 Task: Find connections with filter location Stains with filter topic #Coachingwith filter profile language French with filter current company Habitat for Humanity International with filter school MIT Institute of Design with filter industry Oil, Gas, and Mining with filter service category HR Consulting with filter keywords title Service Dog Trainer
Action: Mouse moved to (240, 192)
Screenshot: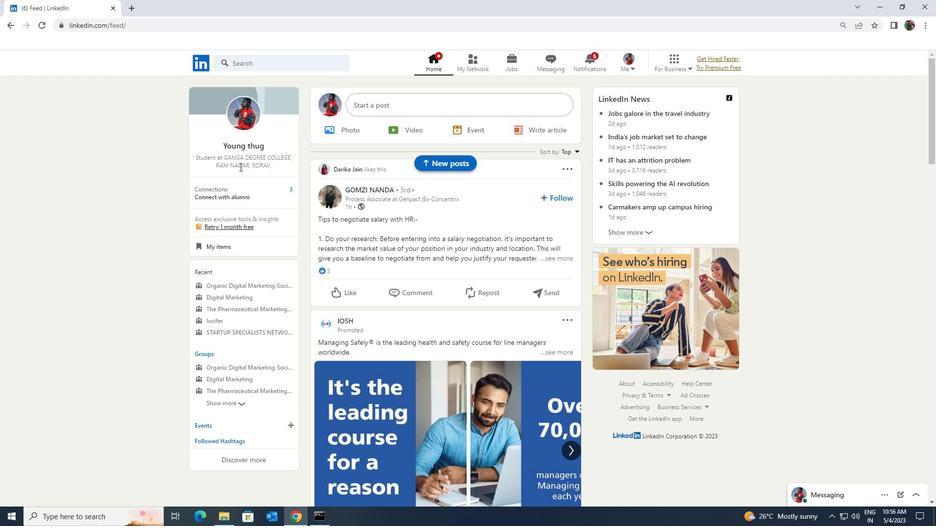
Action: Mouse pressed left at (240, 192)
Screenshot: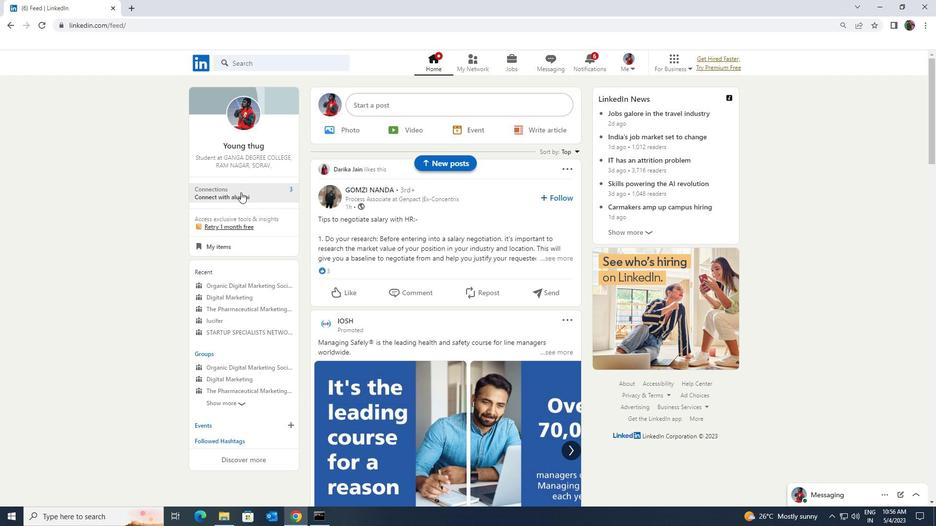 
Action: Mouse moved to (236, 120)
Screenshot: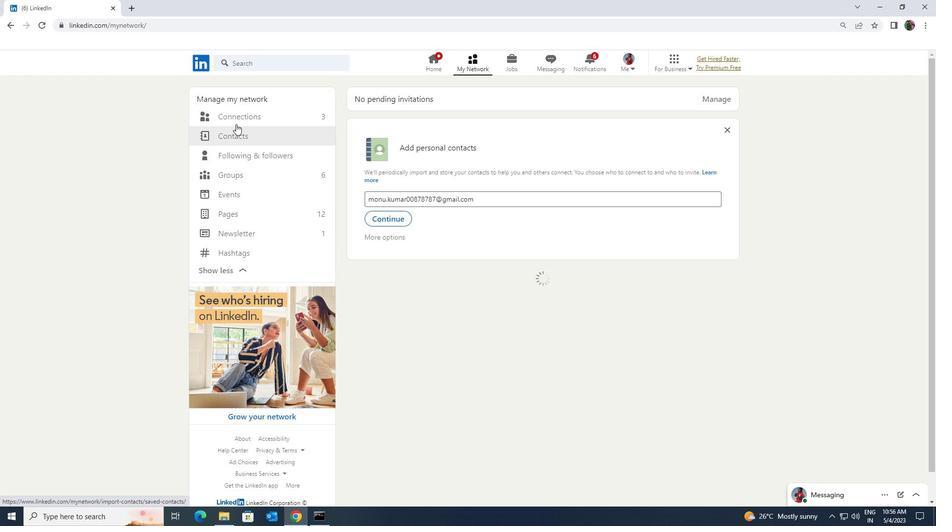 
Action: Mouse pressed left at (236, 120)
Screenshot: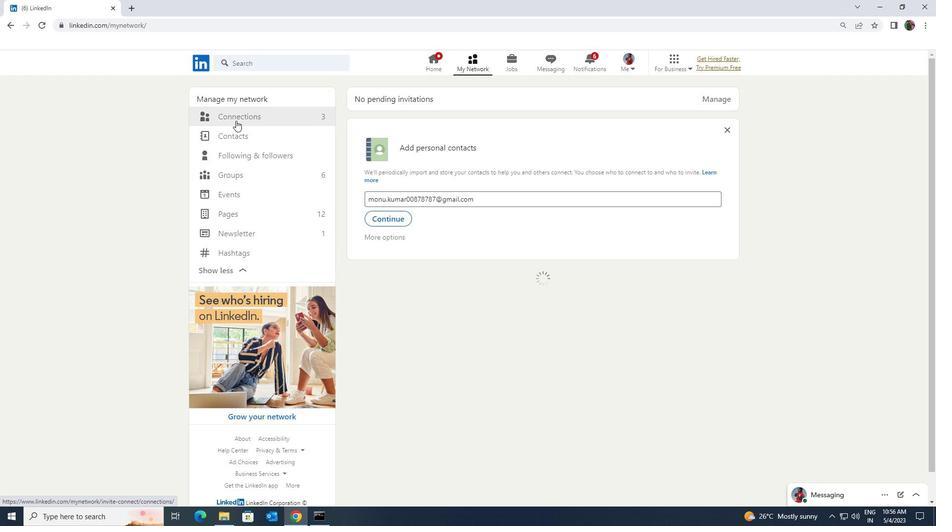 
Action: Mouse moved to (516, 120)
Screenshot: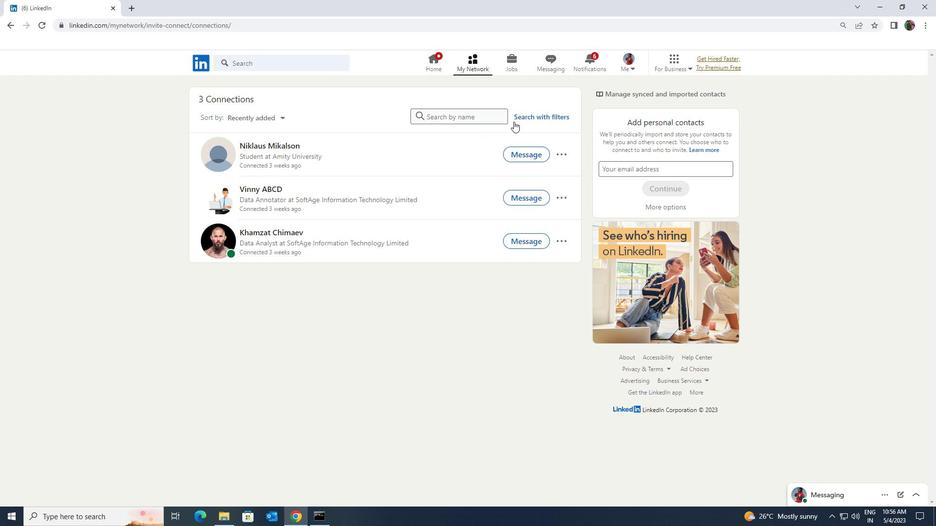 
Action: Mouse pressed left at (516, 120)
Screenshot: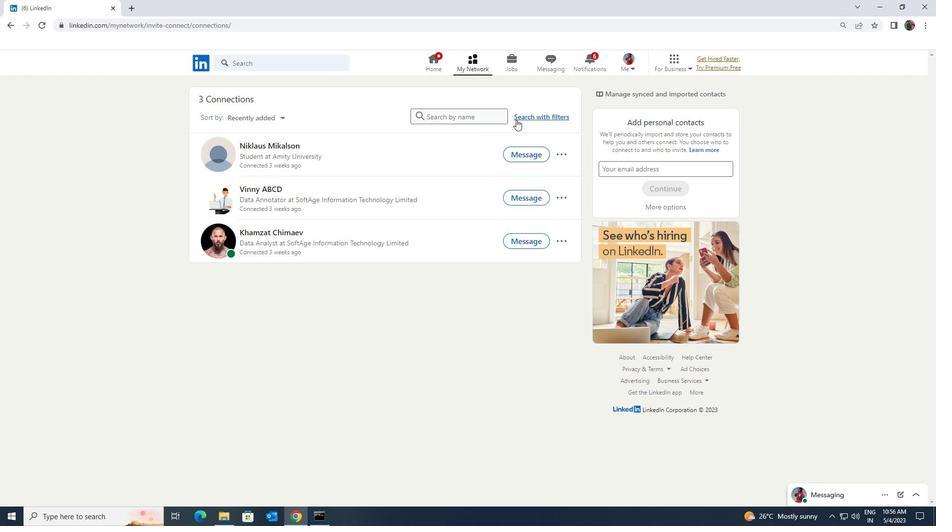 
Action: Mouse moved to (501, 89)
Screenshot: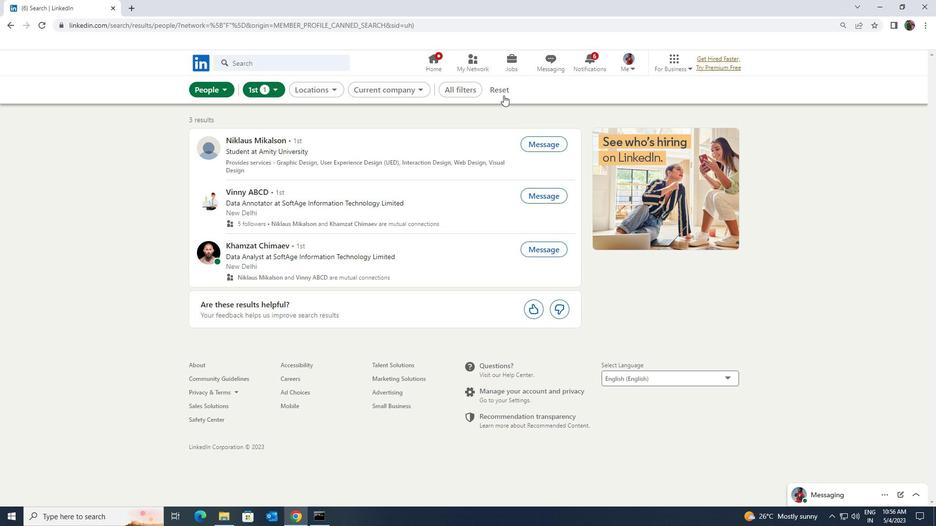 
Action: Mouse pressed left at (501, 89)
Screenshot: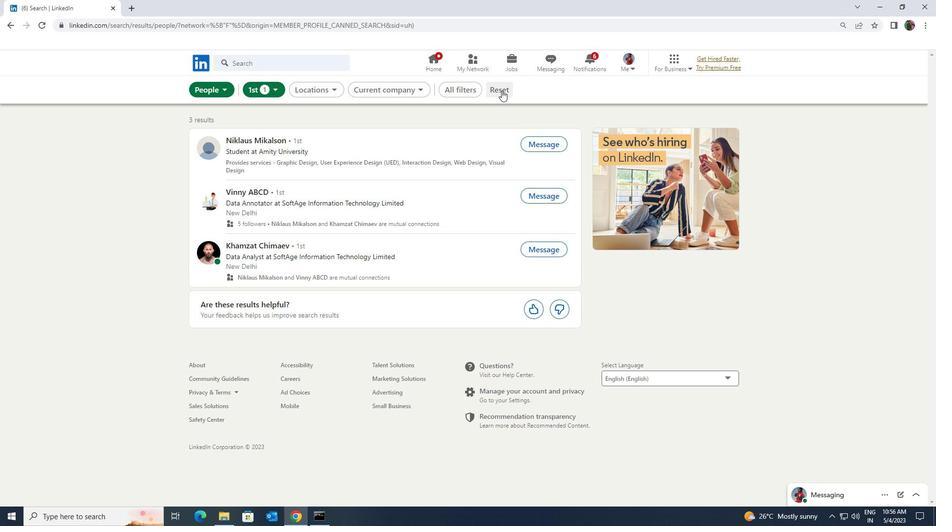 
Action: Mouse moved to (487, 87)
Screenshot: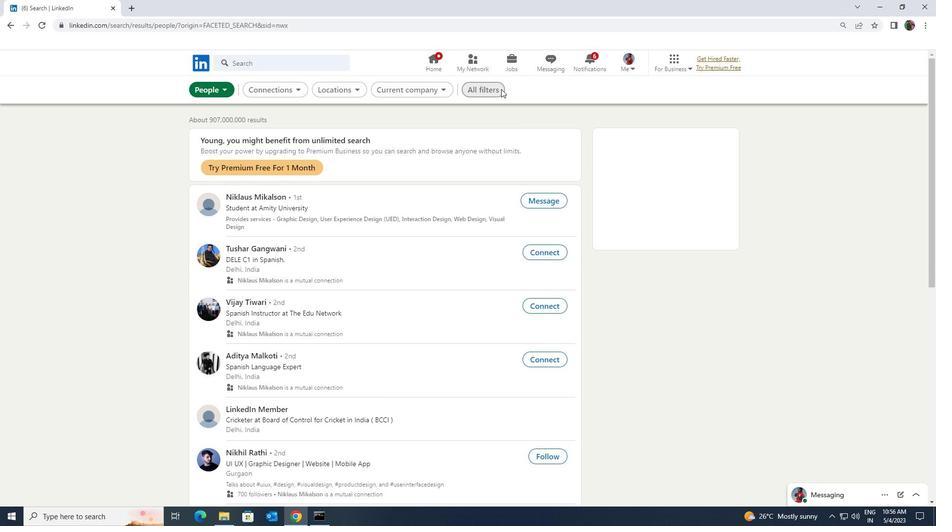 
Action: Mouse pressed left at (487, 87)
Screenshot: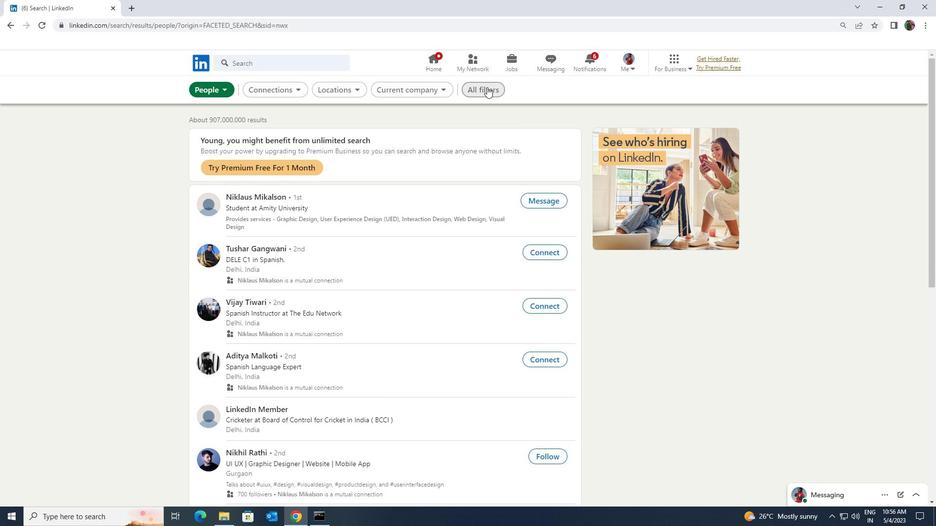 
Action: Mouse moved to (836, 379)
Screenshot: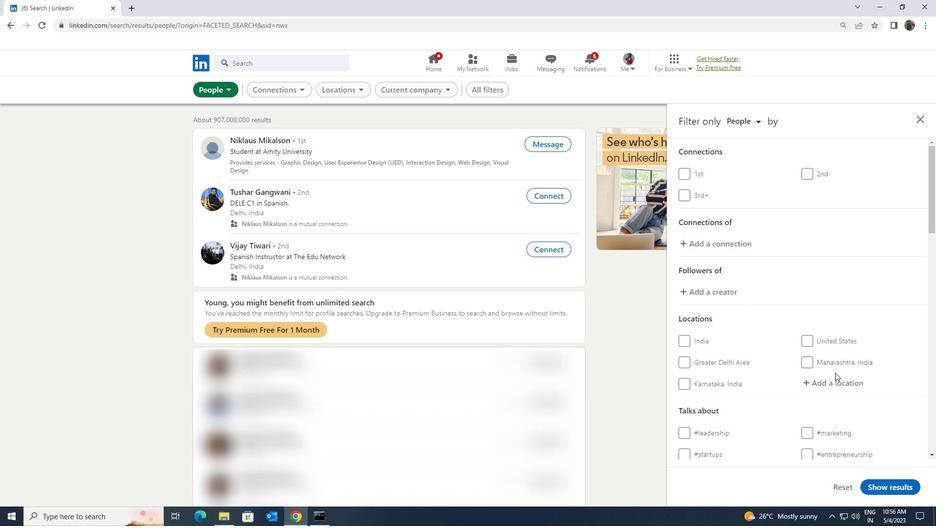 
Action: Mouse pressed left at (836, 379)
Screenshot: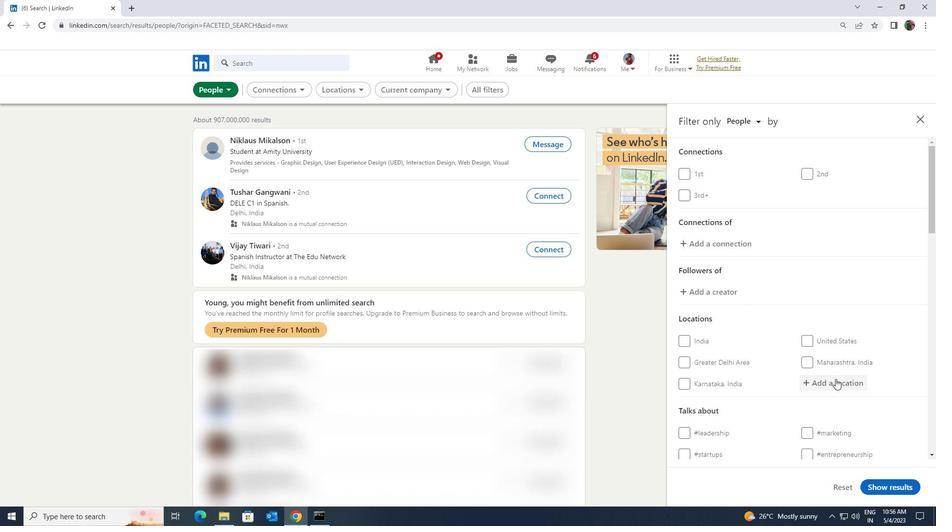 
Action: Key pressed <Key.shift>STAINS
Screenshot: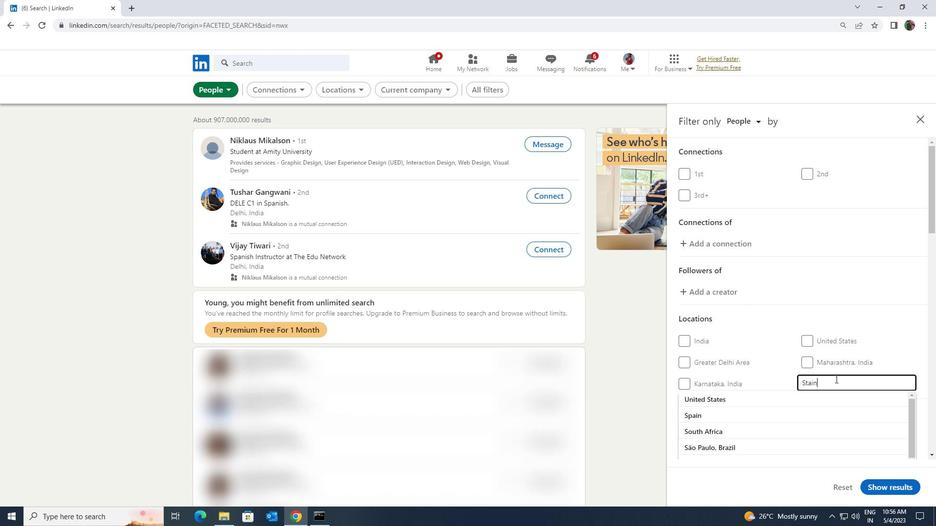 
Action: Mouse moved to (833, 394)
Screenshot: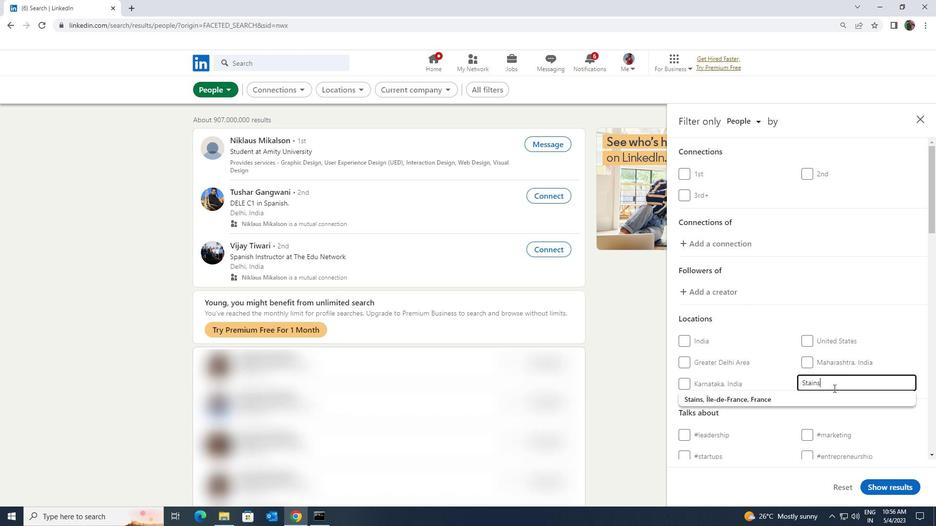 
Action: Mouse pressed left at (833, 394)
Screenshot: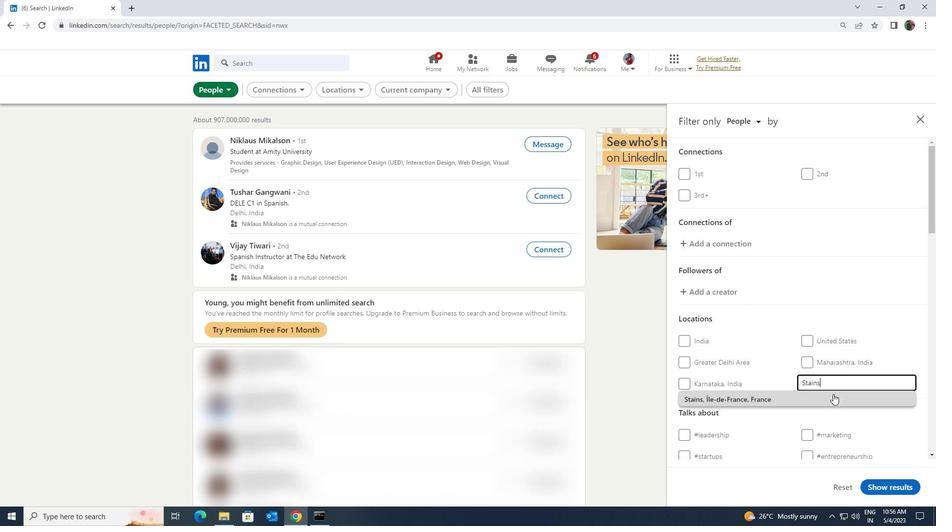 
Action: Mouse scrolled (833, 394) with delta (0, 0)
Screenshot: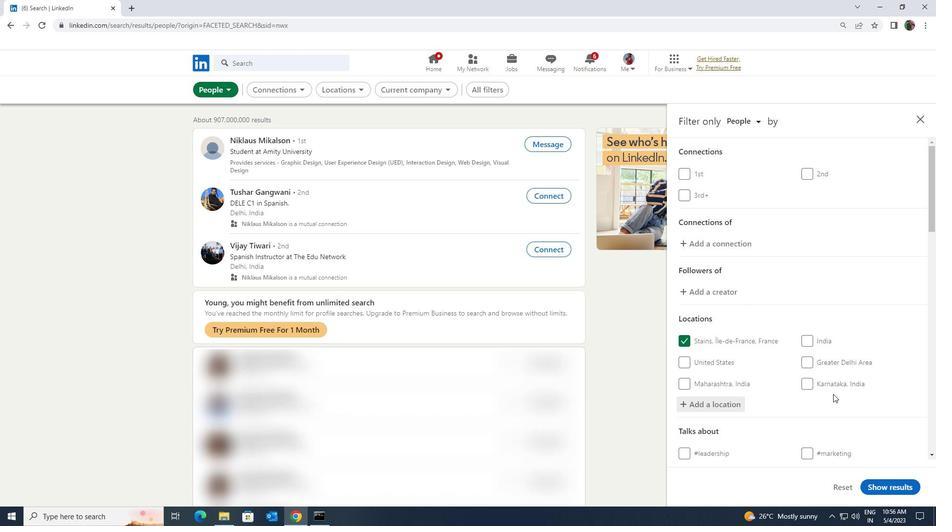 
Action: Mouse scrolled (833, 394) with delta (0, 0)
Screenshot: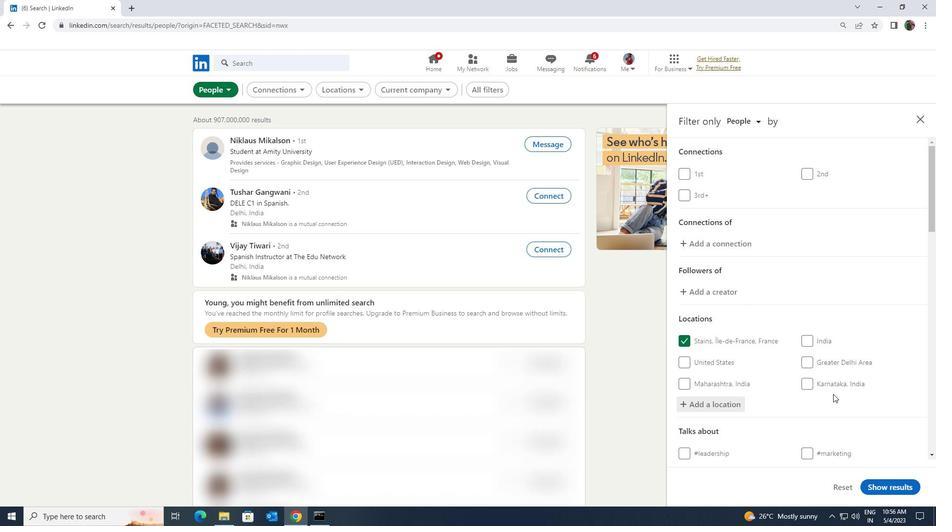 
Action: Mouse moved to (832, 396)
Screenshot: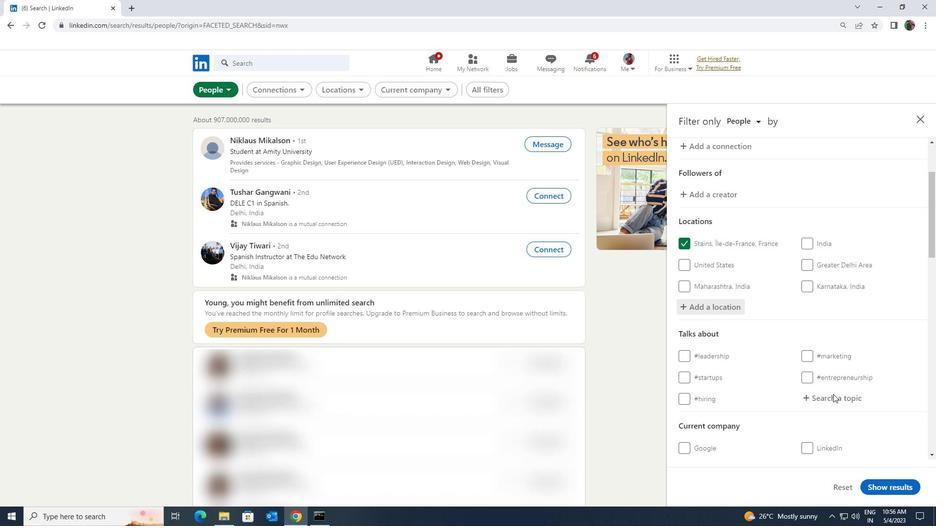 
Action: Mouse pressed left at (832, 396)
Screenshot: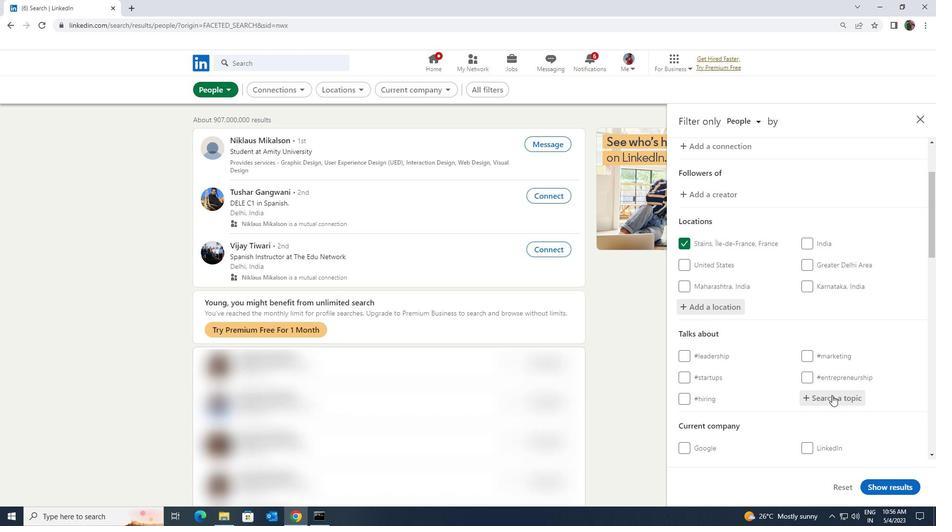 
Action: Key pressed <Key.shift>COACHINF<Key.backspace>G
Screenshot: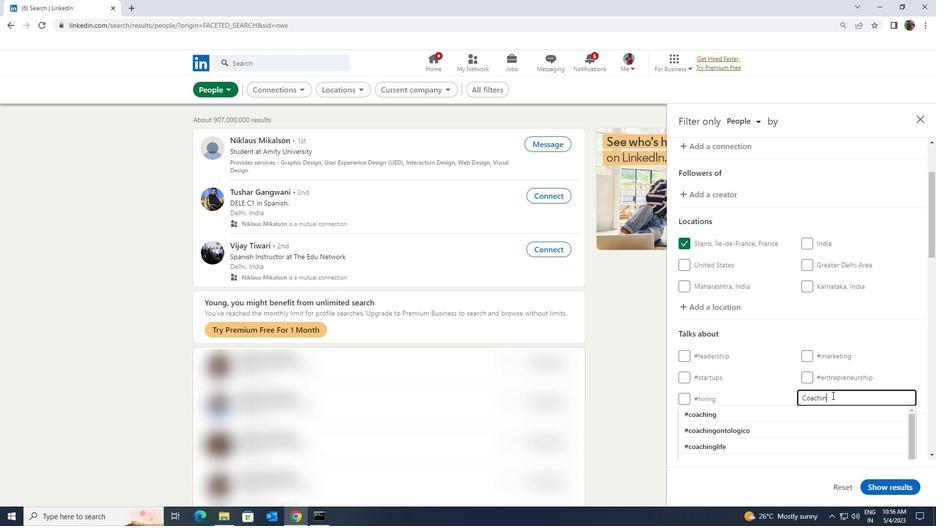 
Action: Mouse moved to (824, 411)
Screenshot: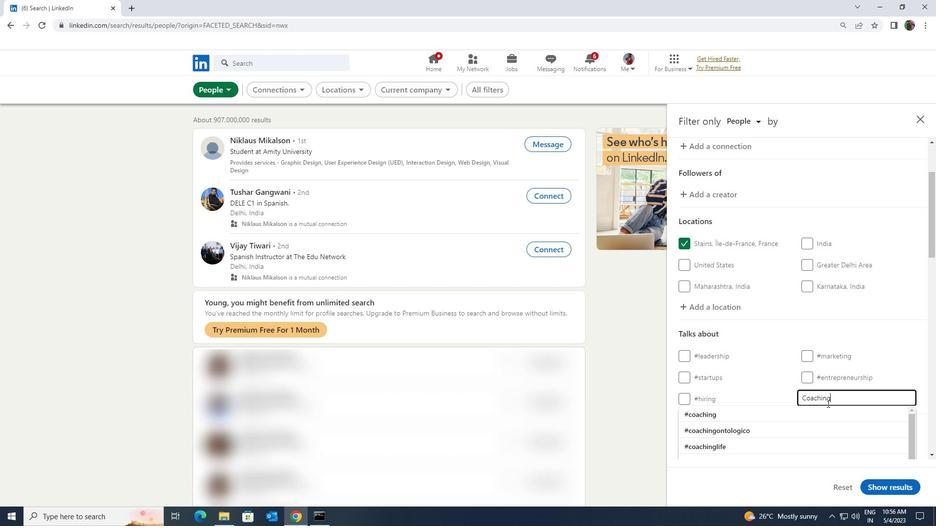 
Action: Mouse pressed left at (824, 411)
Screenshot: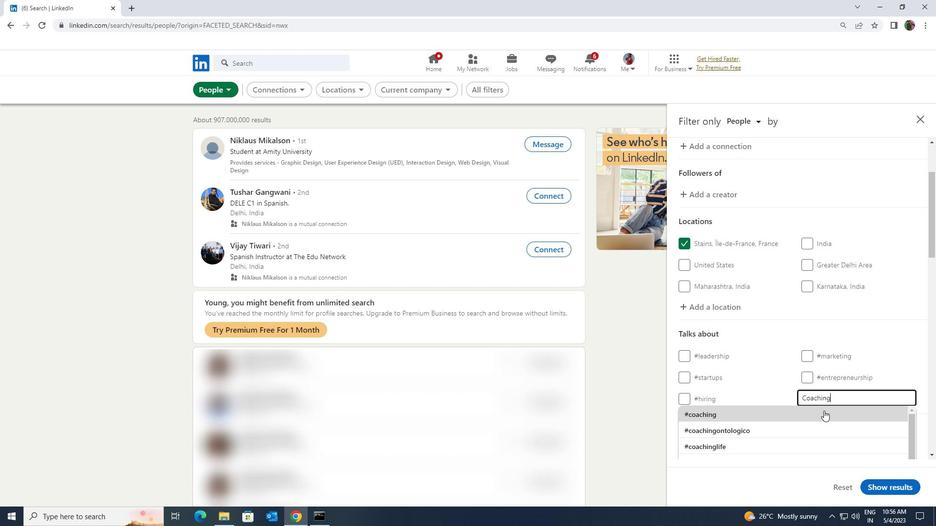 
Action: Mouse scrolled (824, 410) with delta (0, 0)
Screenshot: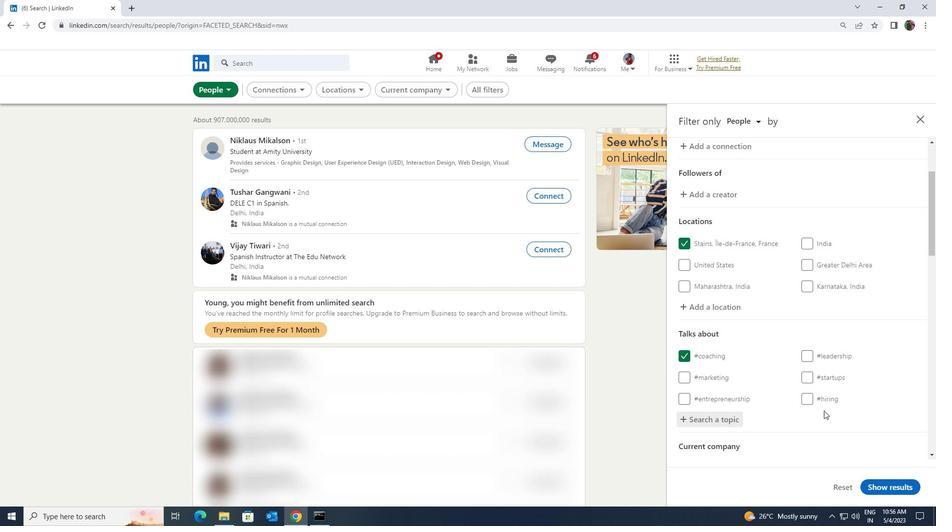 
Action: Mouse scrolled (824, 410) with delta (0, 0)
Screenshot: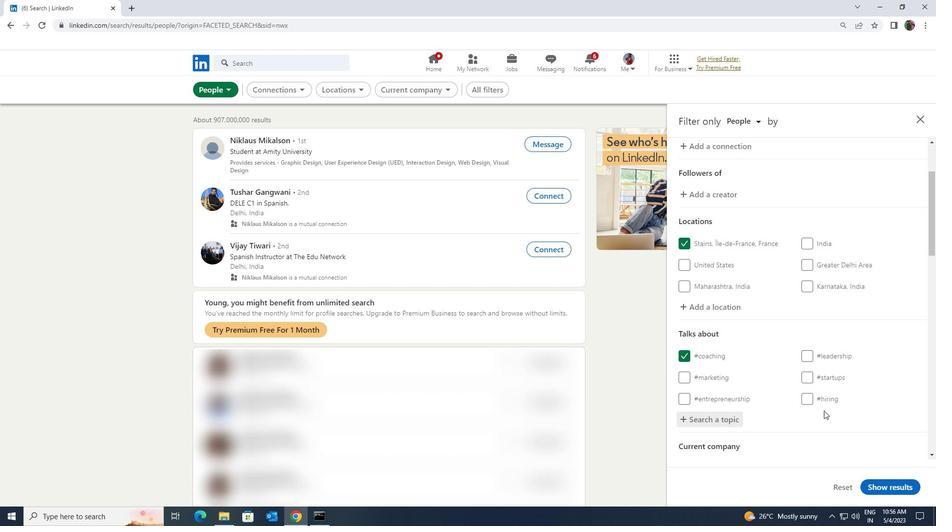 
Action: Mouse scrolled (824, 410) with delta (0, 0)
Screenshot: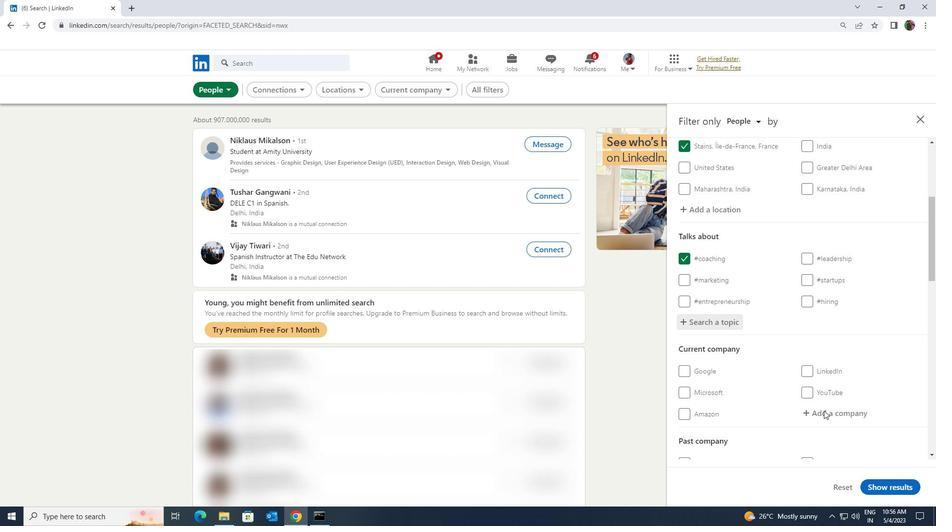 
Action: Mouse scrolled (824, 410) with delta (0, 0)
Screenshot: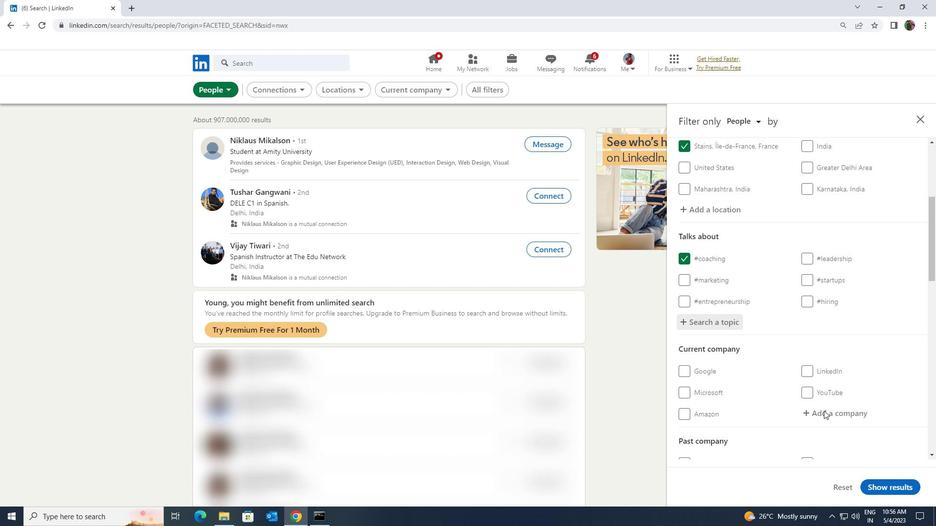 
Action: Mouse scrolled (824, 410) with delta (0, 0)
Screenshot: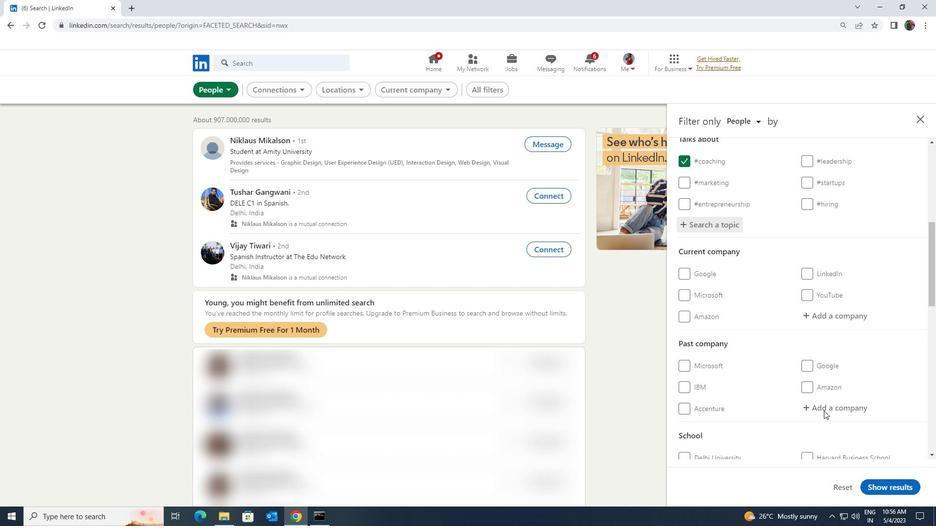 
Action: Mouse scrolled (824, 410) with delta (0, 0)
Screenshot: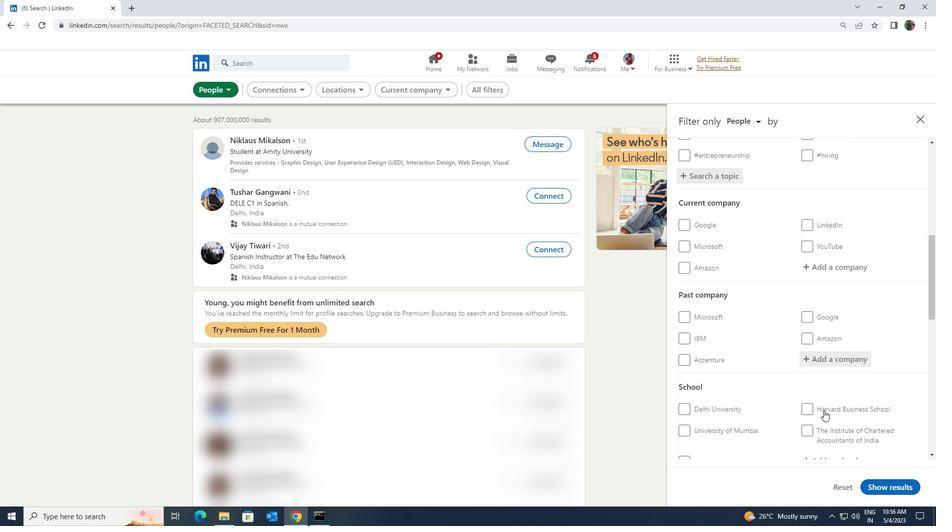 
Action: Mouse scrolled (824, 410) with delta (0, 0)
Screenshot: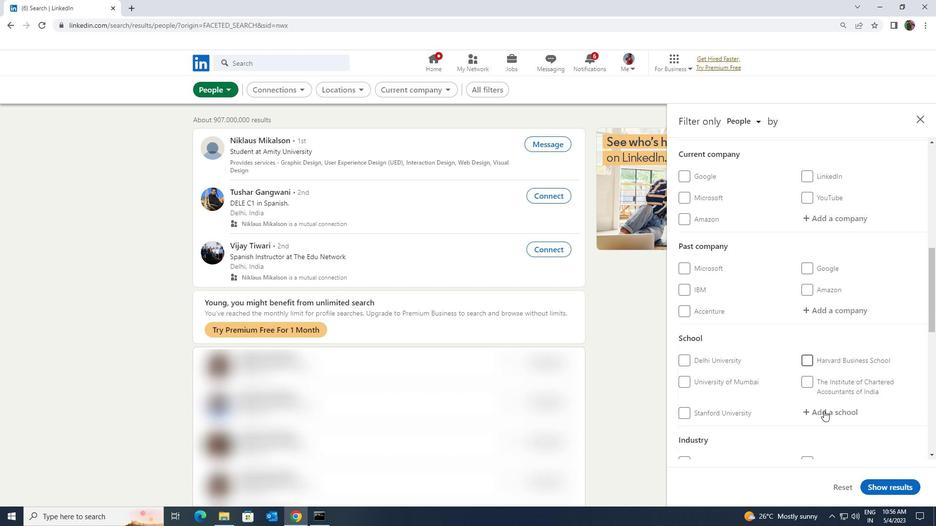 
Action: Mouse scrolled (824, 410) with delta (0, 0)
Screenshot: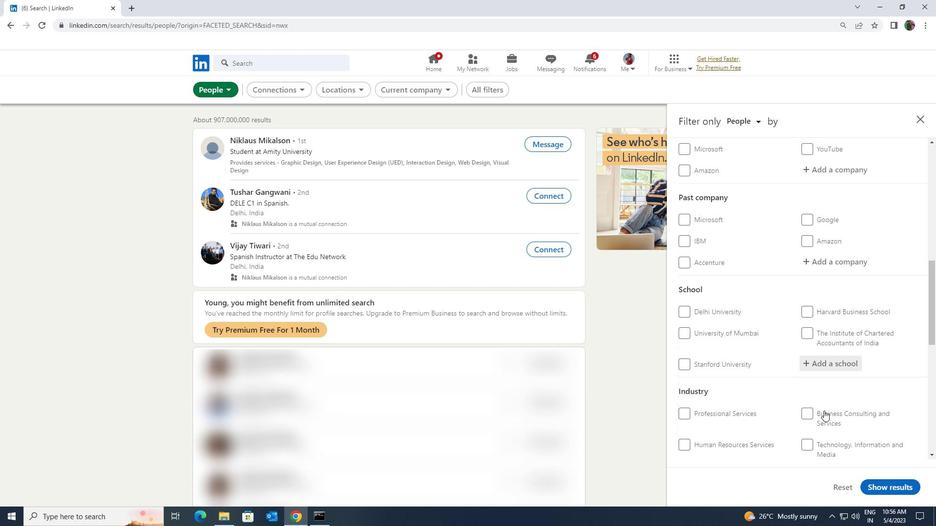 
Action: Mouse scrolled (824, 410) with delta (0, 0)
Screenshot: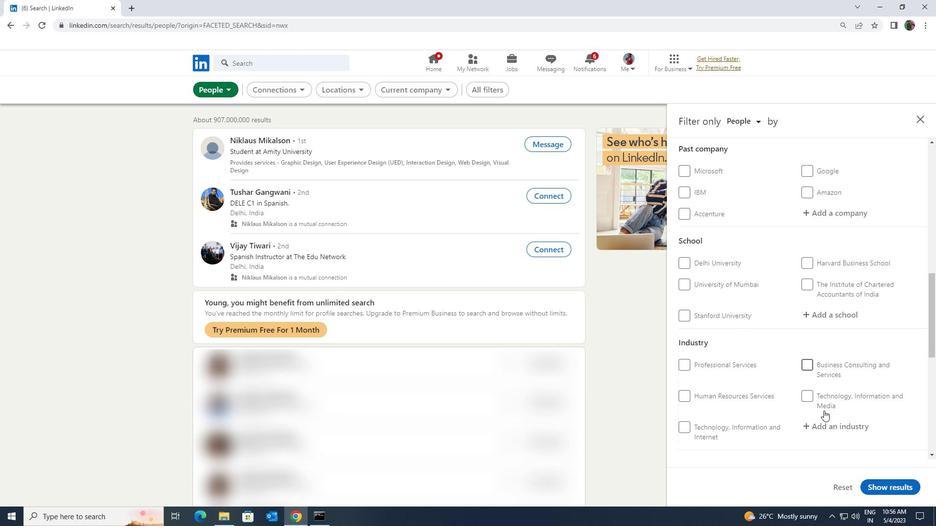
Action: Mouse moved to (810, 436)
Screenshot: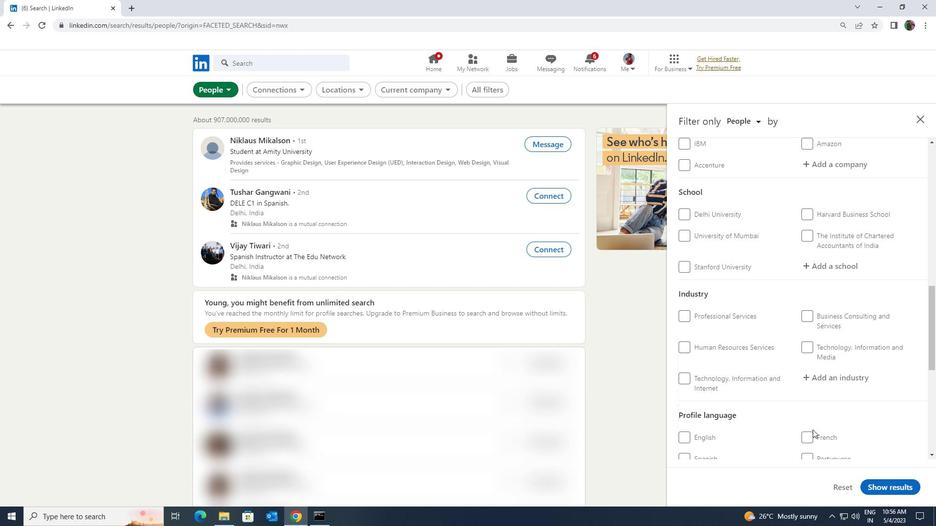 
Action: Mouse pressed left at (810, 436)
Screenshot: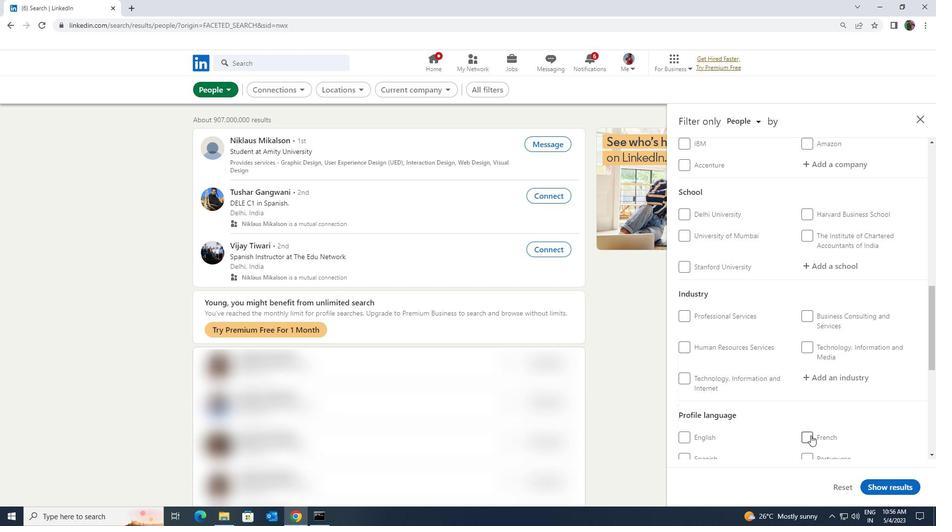 
Action: Mouse scrolled (810, 436) with delta (0, 0)
Screenshot: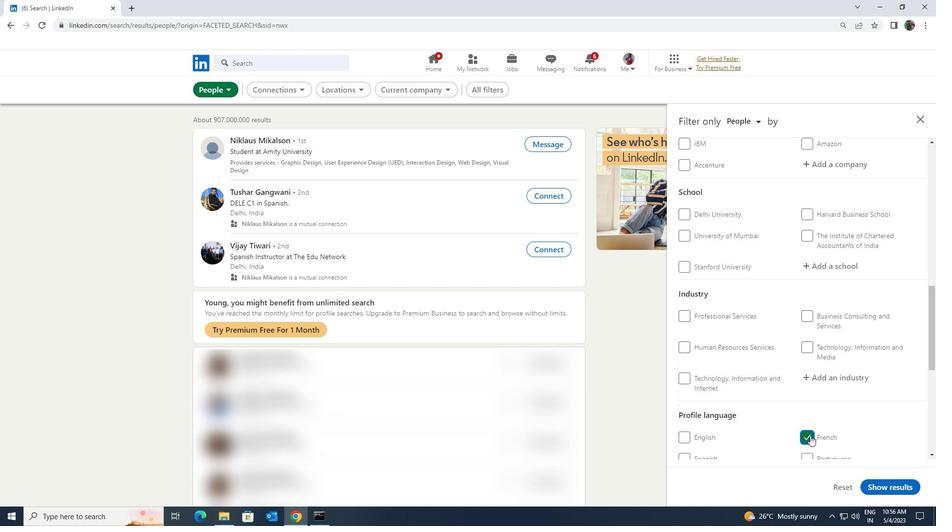 
Action: Mouse scrolled (810, 436) with delta (0, 0)
Screenshot: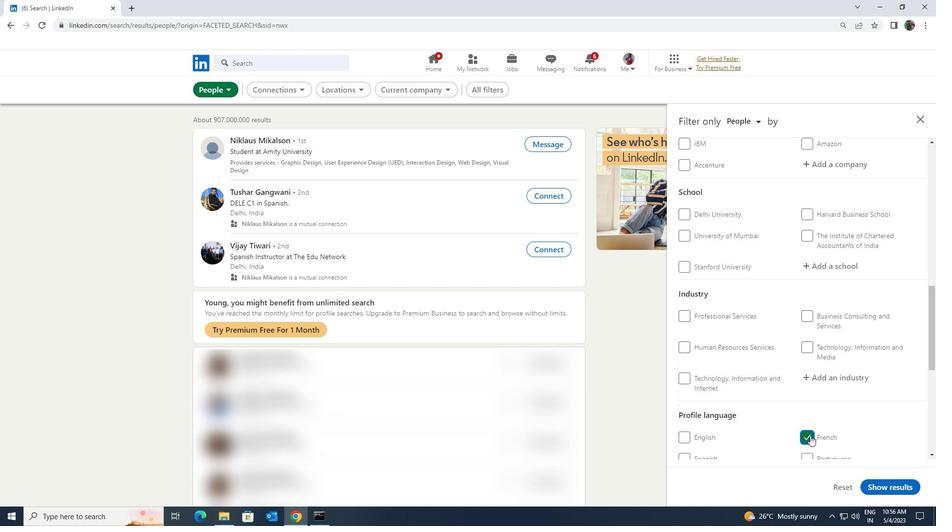 
Action: Mouse moved to (810, 436)
Screenshot: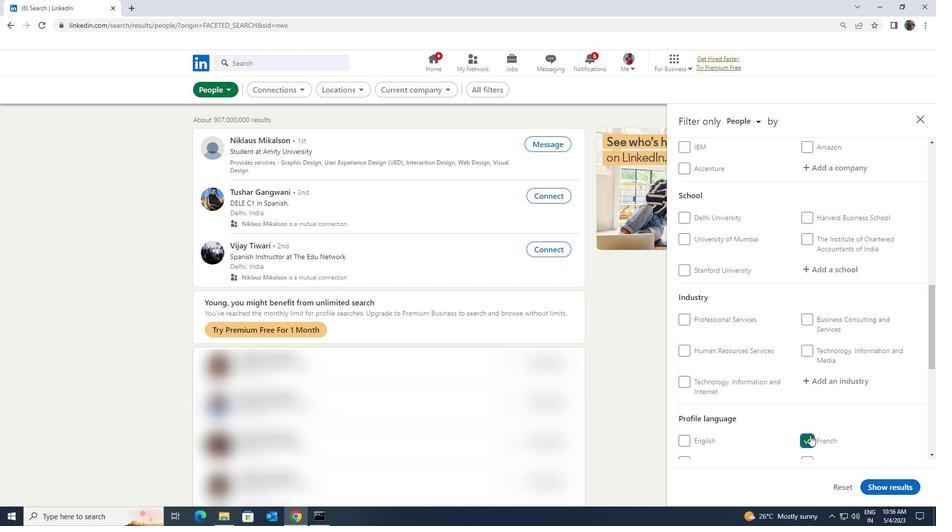 
Action: Mouse scrolled (810, 436) with delta (0, 0)
Screenshot: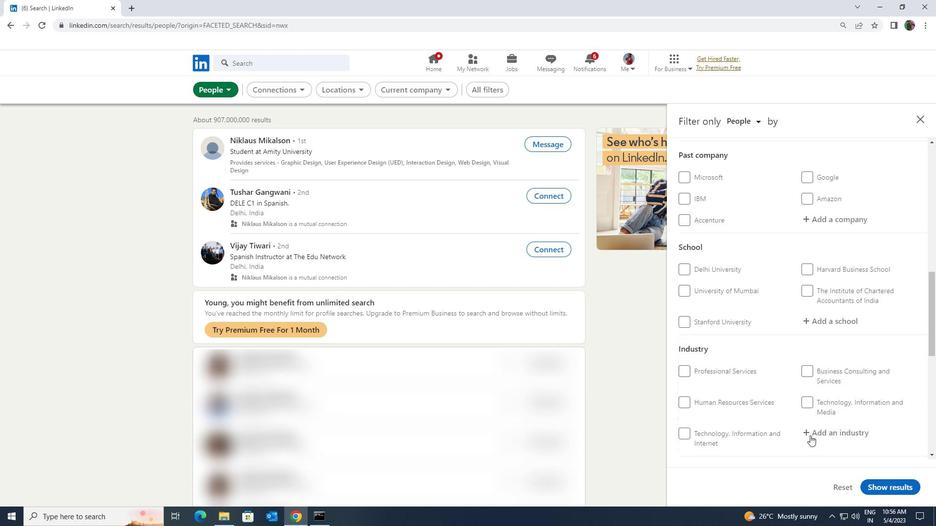 
Action: Mouse scrolled (810, 436) with delta (0, 0)
Screenshot: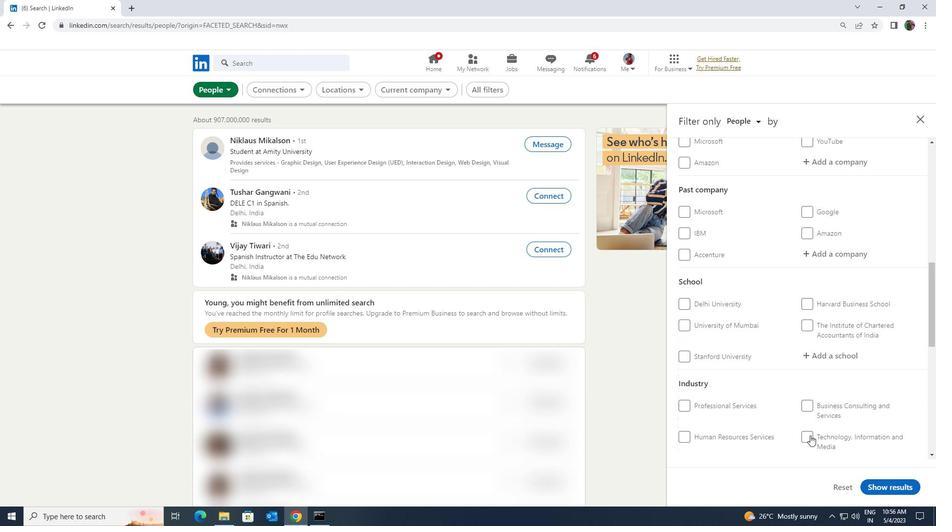 
Action: Mouse moved to (810, 435)
Screenshot: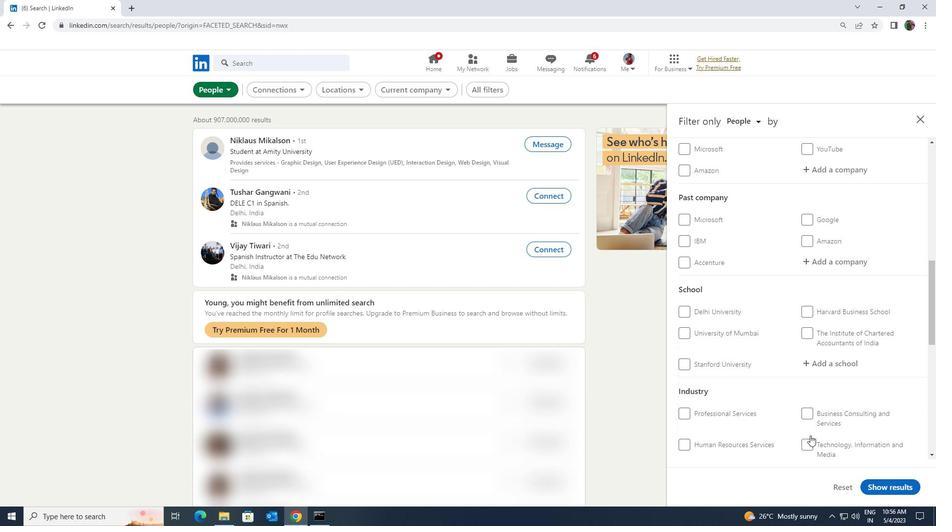 
Action: Mouse scrolled (810, 436) with delta (0, 0)
Screenshot: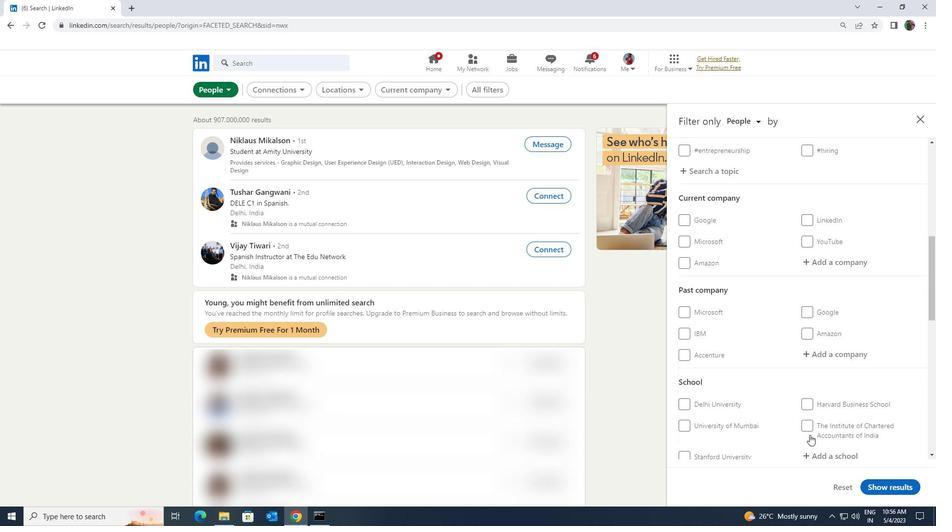 
Action: Mouse scrolled (810, 436) with delta (0, 0)
Screenshot: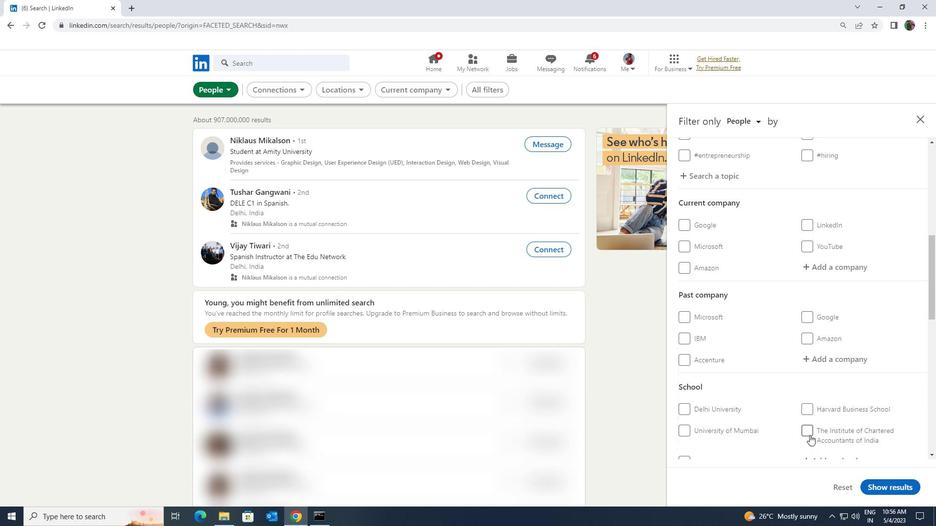 
Action: Mouse scrolled (810, 436) with delta (0, 0)
Screenshot: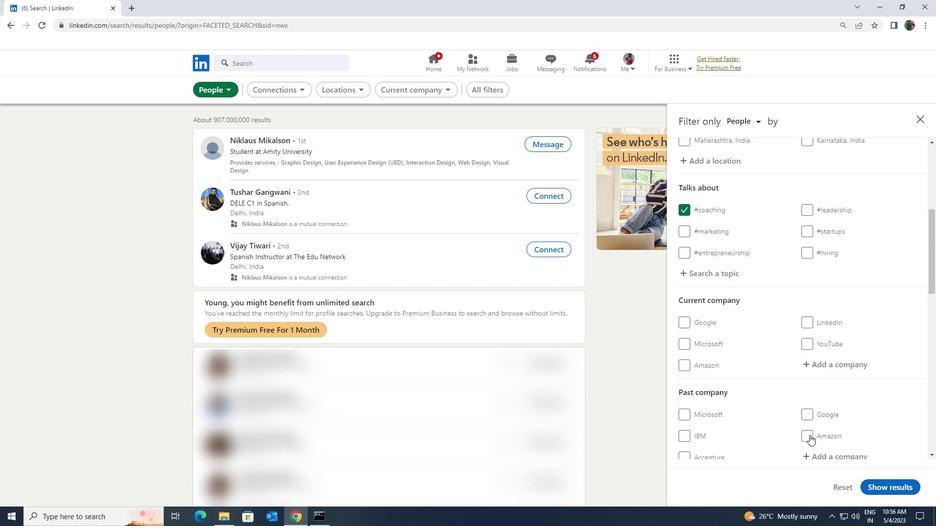 
Action: Mouse moved to (812, 418)
Screenshot: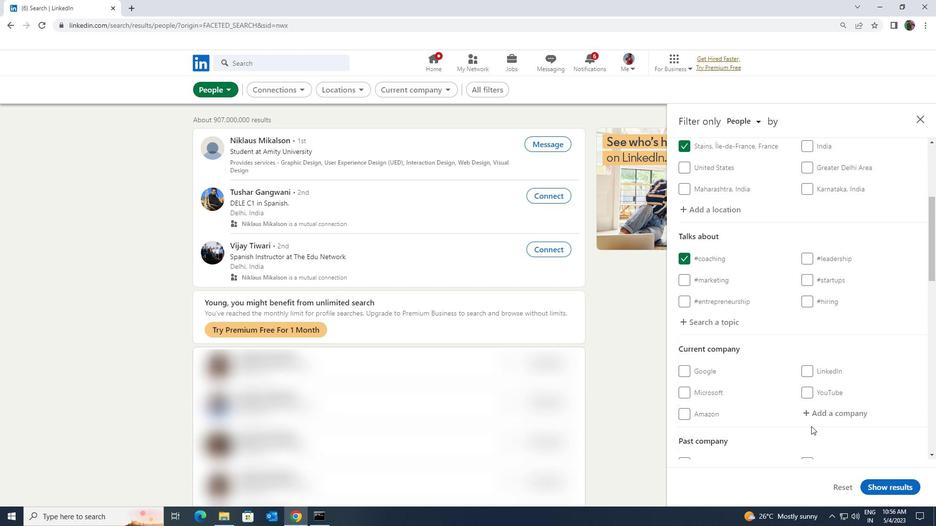 
Action: Mouse pressed left at (812, 418)
Screenshot: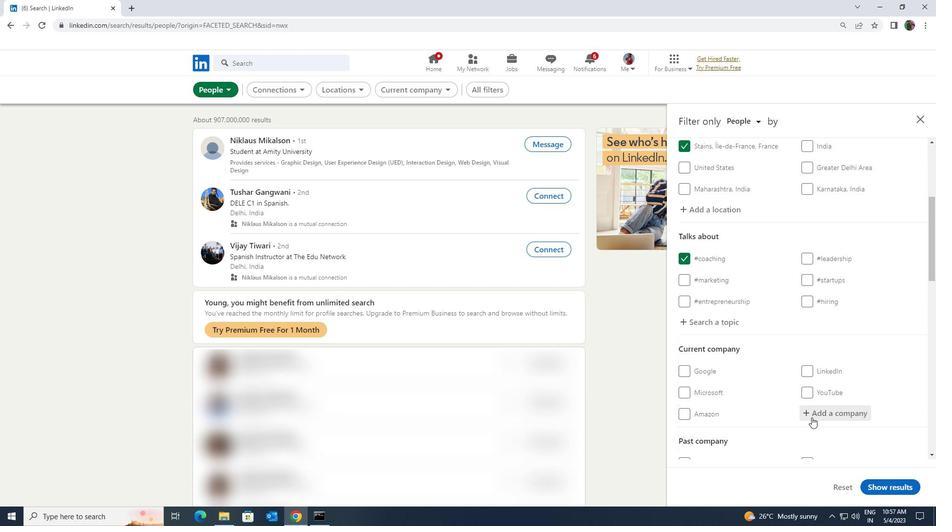 
Action: Key pressed <Key.shift>HABITAT
Screenshot: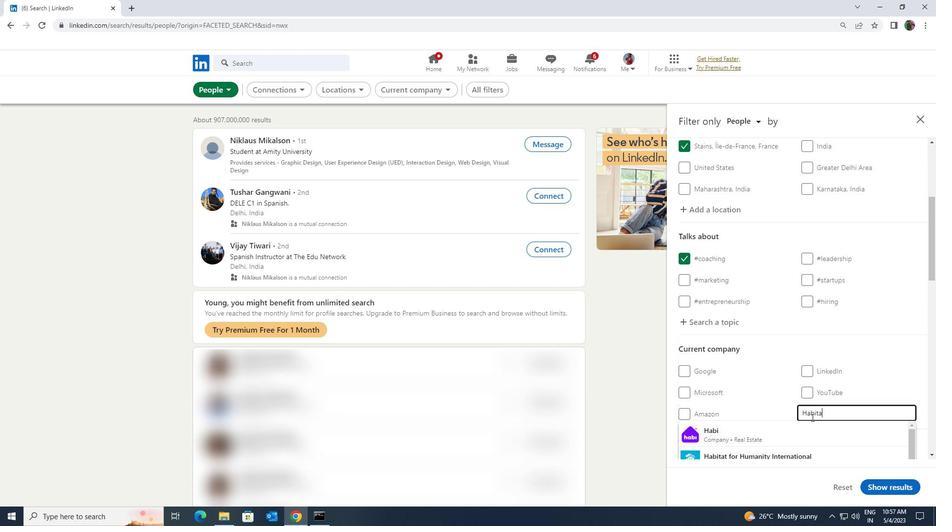 
Action: Mouse moved to (817, 431)
Screenshot: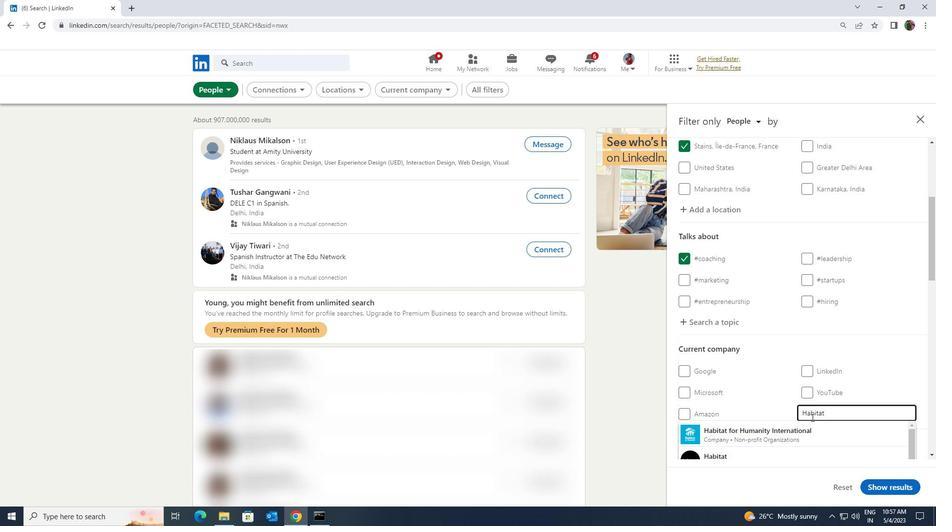 
Action: Mouse pressed left at (817, 431)
Screenshot: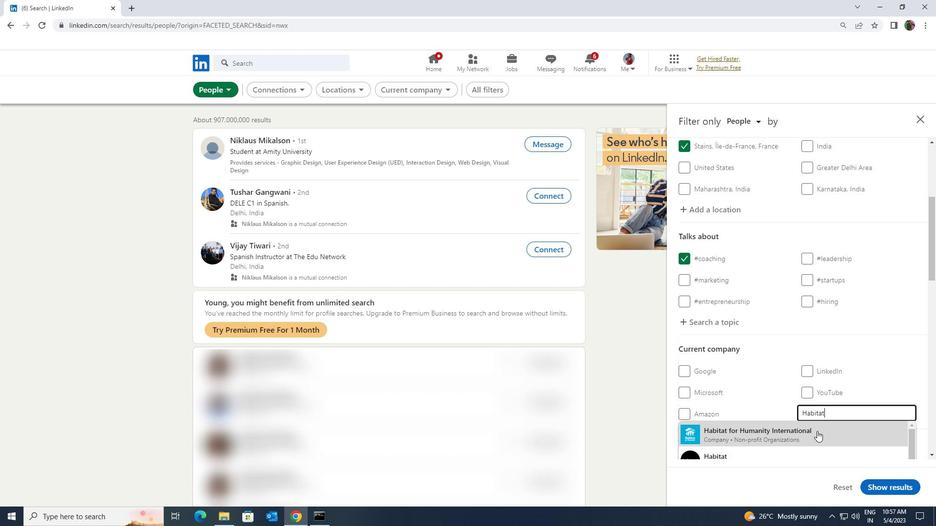 
Action: Mouse scrolled (817, 431) with delta (0, 0)
Screenshot: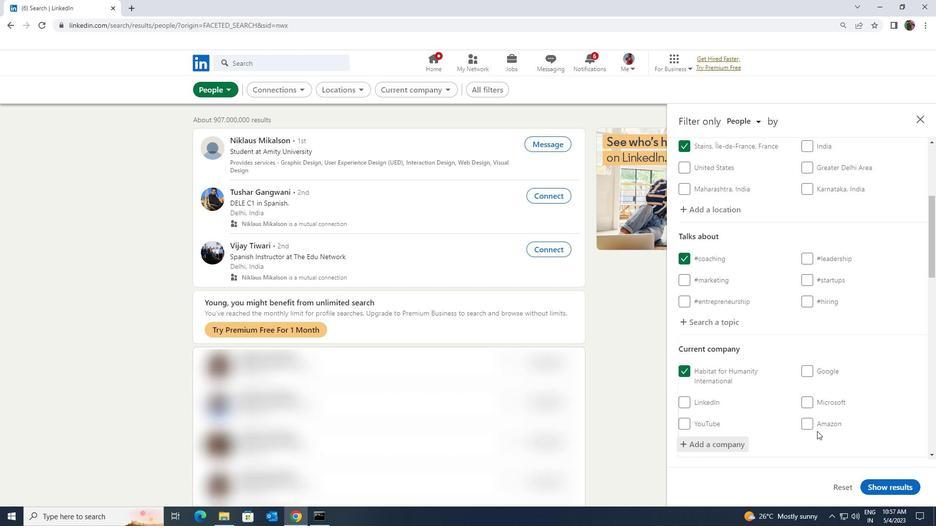 
Action: Mouse scrolled (817, 431) with delta (0, 0)
Screenshot: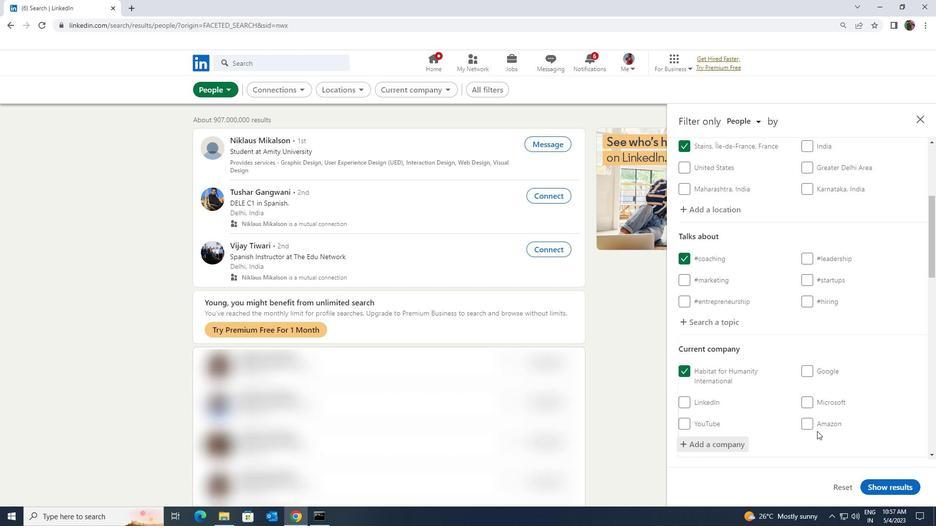 
Action: Mouse scrolled (817, 431) with delta (0, 0)
Screenshot: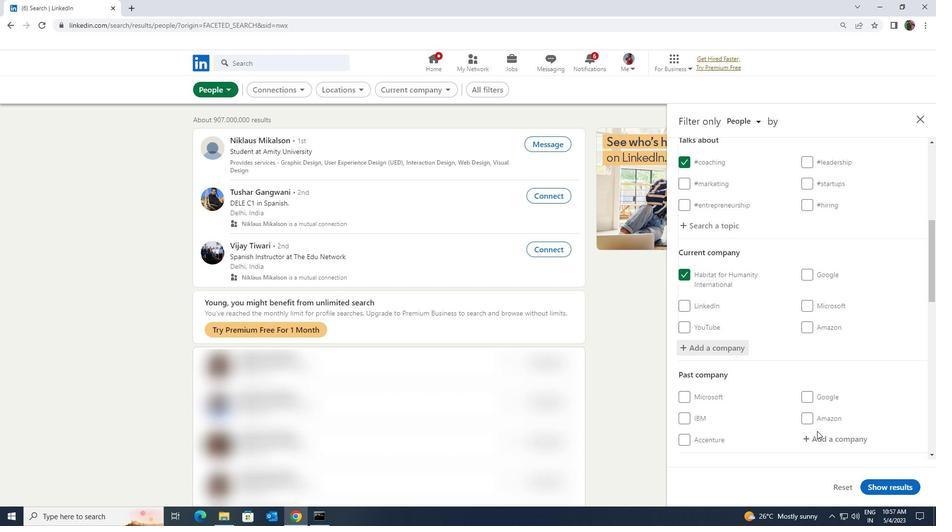 
Action: Mouse scrolled (817, 431) with delta (0, 0)
Screenshot: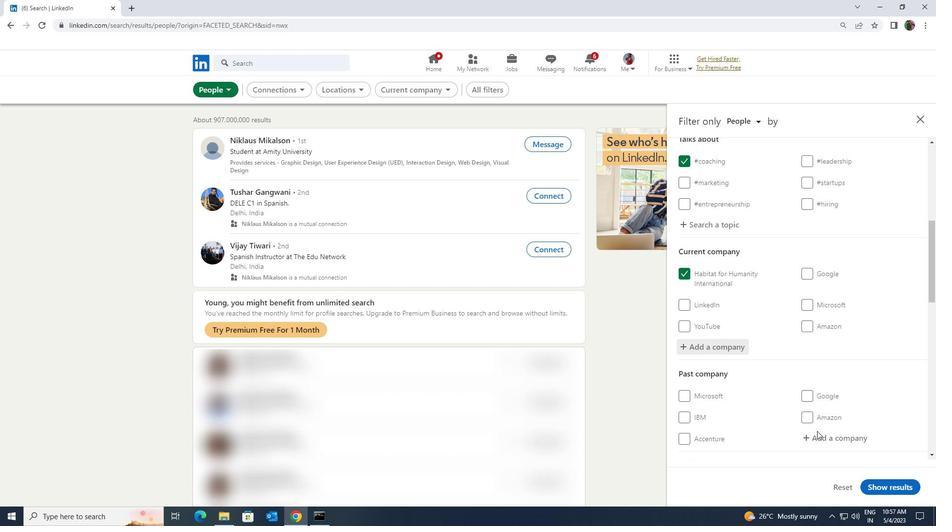 
Action: Mouse scrolled (817, 431) with delta (0, 0)
Screenshot: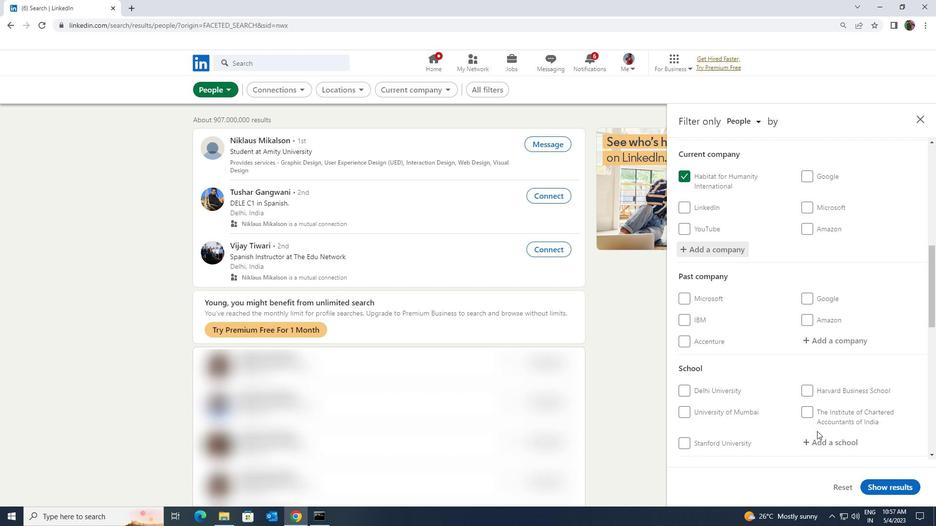 
Action: Mouse moved to (811, 388)
Screenshot: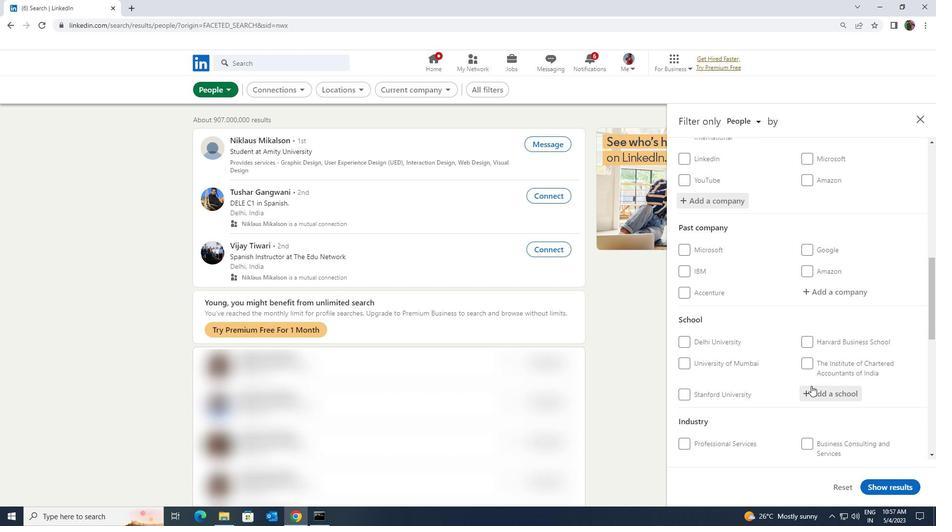 
Action: Mouse pressed left at (811, 388)
Screenshot: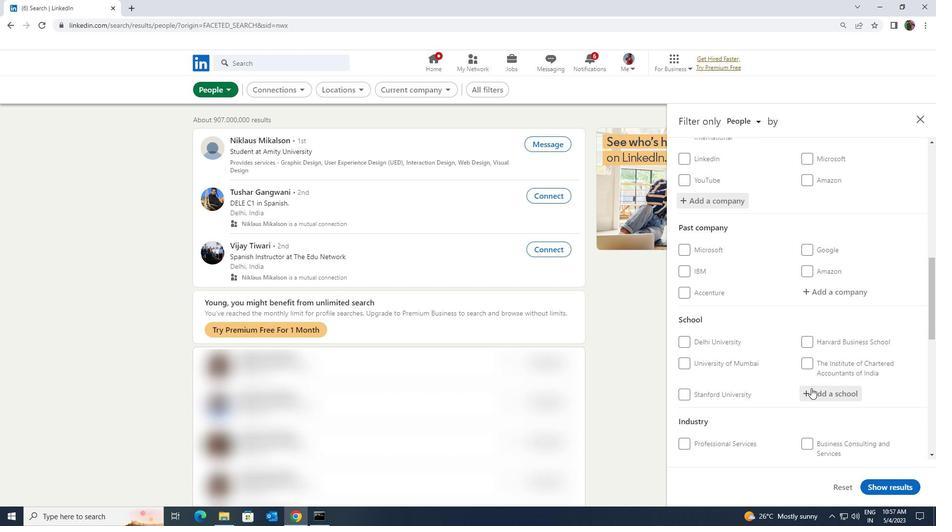 
Action: Key pressed <Key.shift>MIT<Key.space><Key.shift>INSTITUTE<Key.space>OF<Key.space><Key.shift>DESI
Screenshot: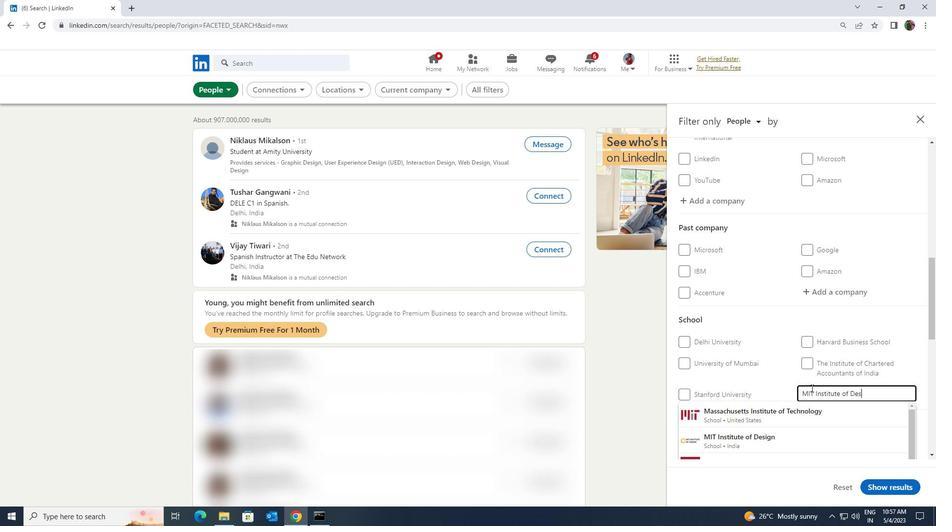 
Action: Mouse moved to (807, 403)
Screenshot: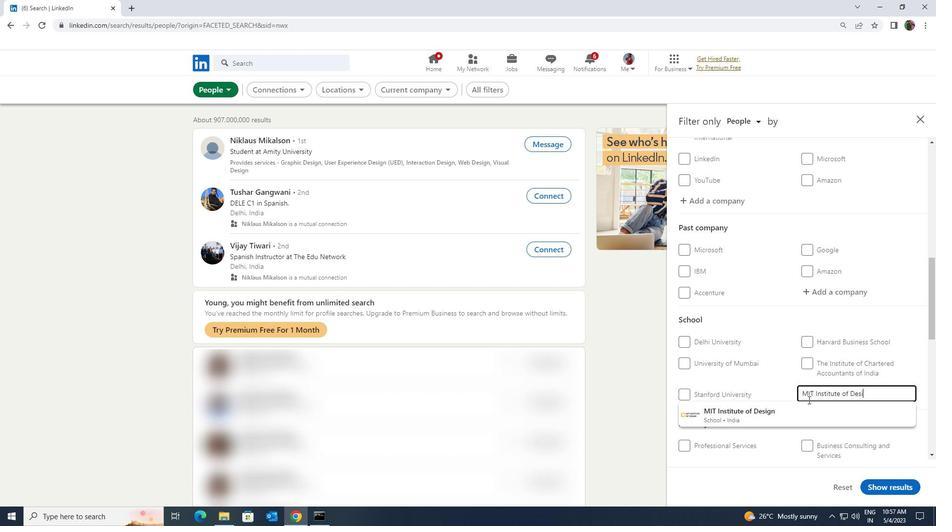 
Action: Mouse pressed left at (807, 403)
Screenshot: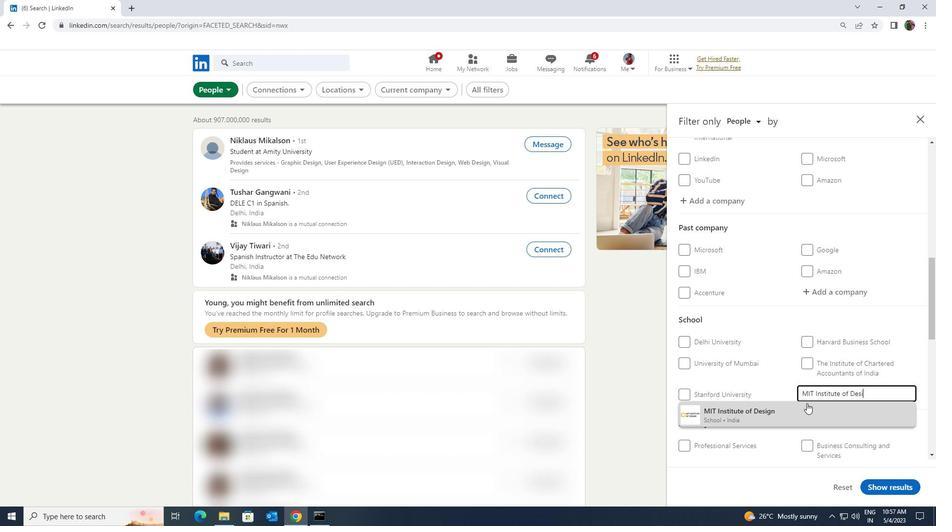 
Action: Mouse moved to (807, 404)
Screenshot: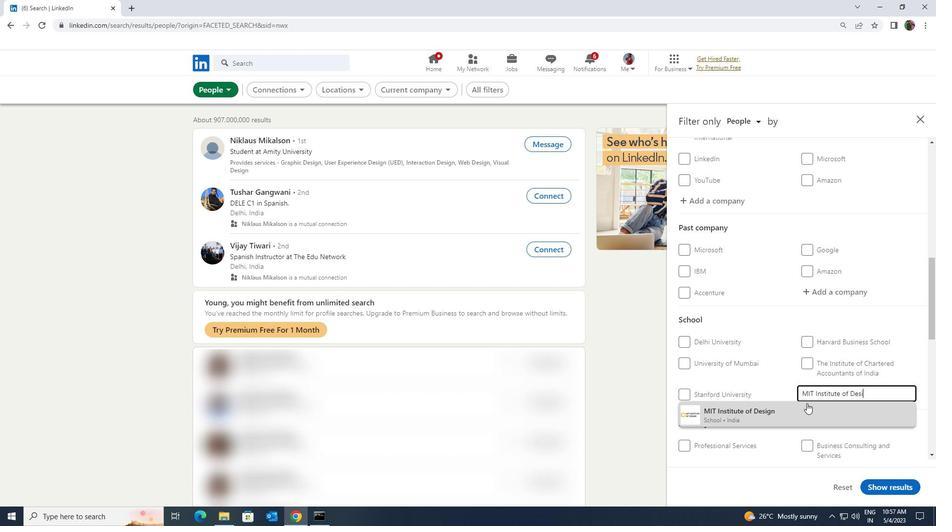 
Action: Mouse scrolled (807, 403) with delta (0, 0)
Screenshot: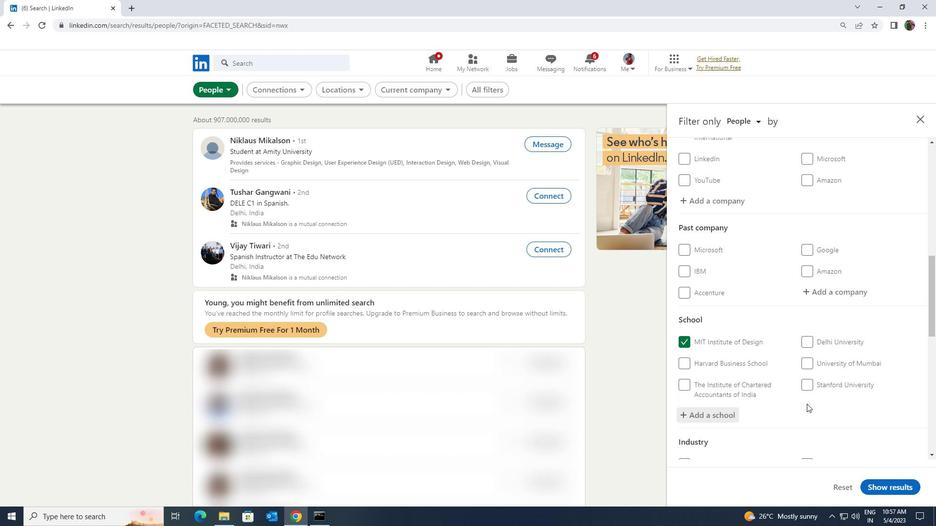 
Action: Mouse scrolled (807, 403) with delta (0, 0)
Screenshot: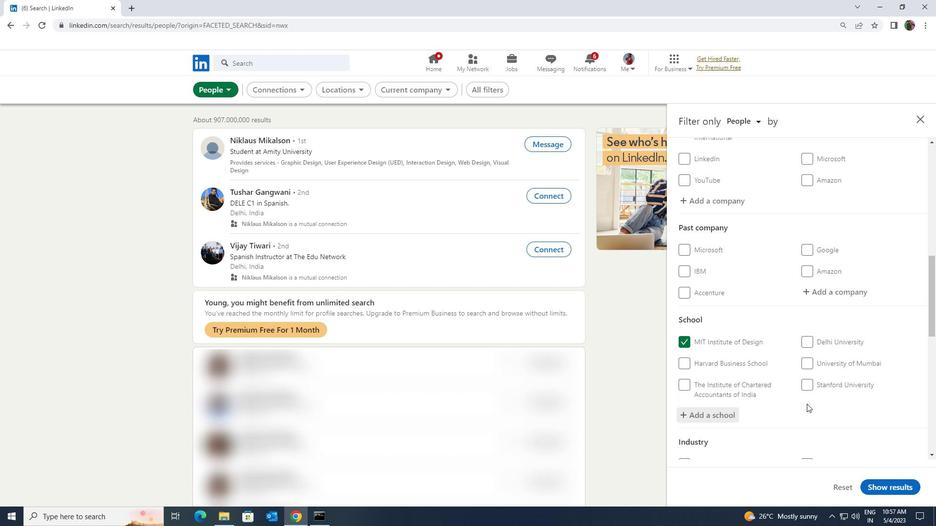 
Action: Mouse moved to (807, 422)
Screenshot: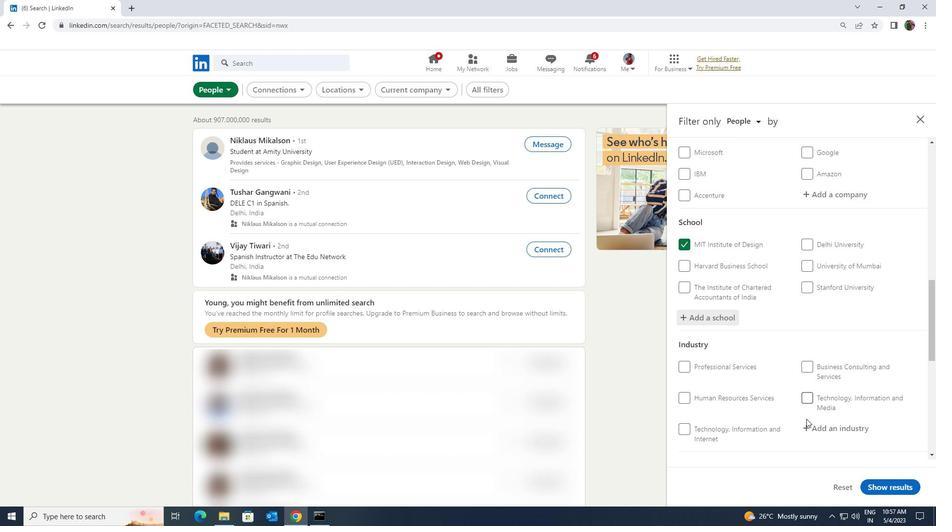 
Action: Mouse pressed left at (807, 422)
Screenshot: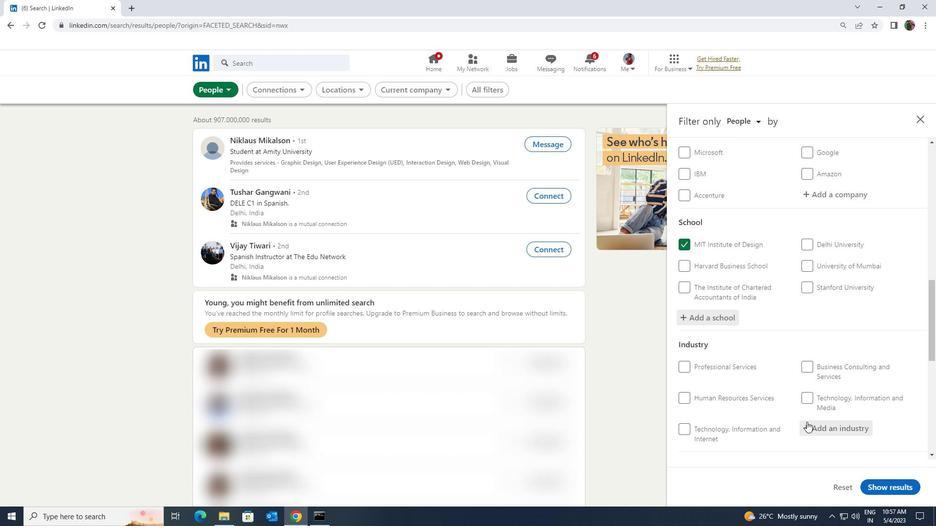 
Action: Key pressed <Key.shift>OIL<Key.space><Key.shift>GAS<Key.space>
Screenshot: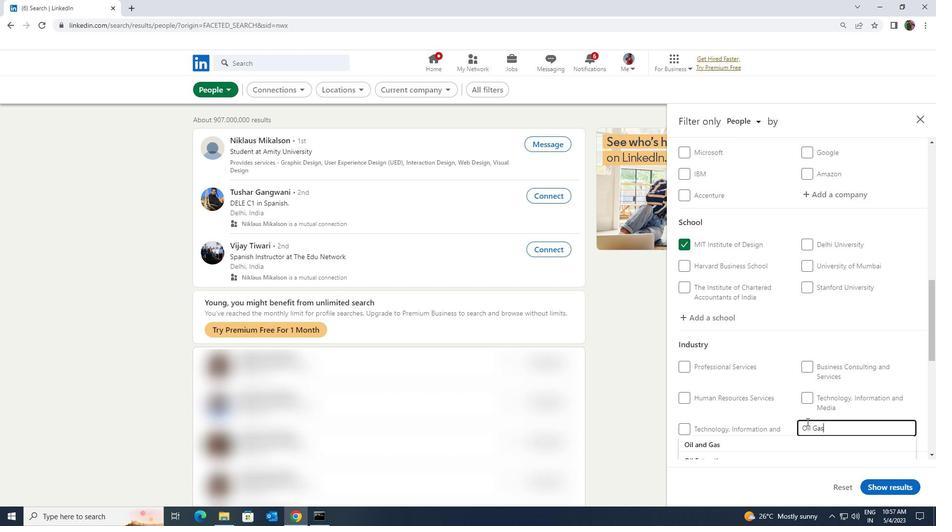 
Action: Mouse moved to (813, 429)
Screenshot: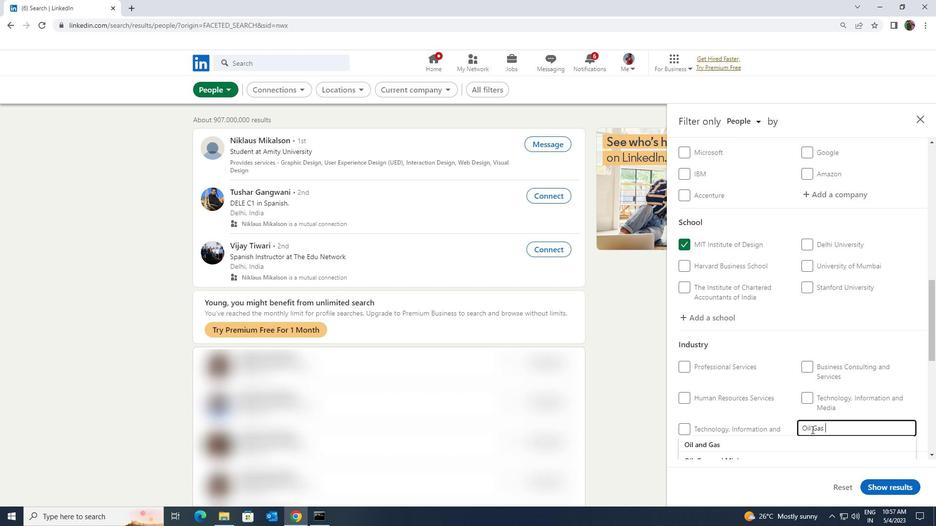 
Action: Mouse scrolled (813, 428) with delta (0, 0)
Screenshot: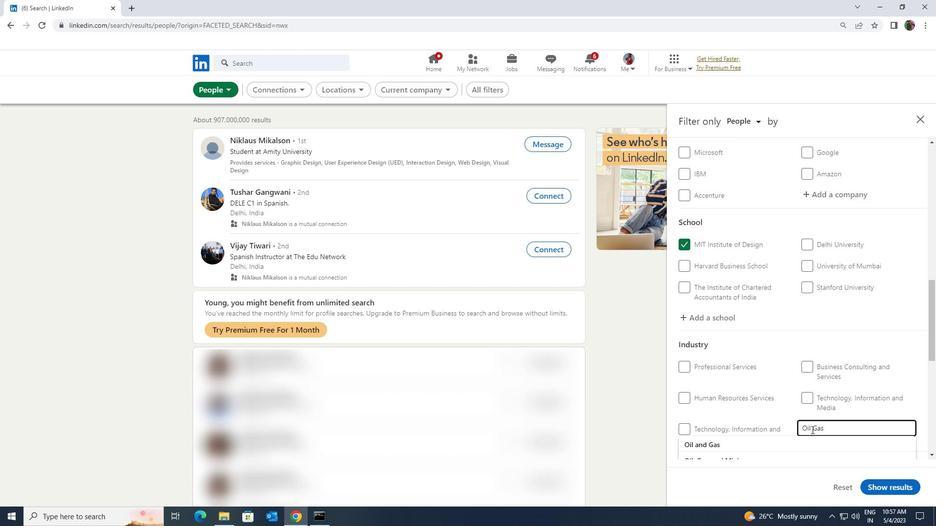 
Action: Mouse moved to (808, 409)
Screenshot: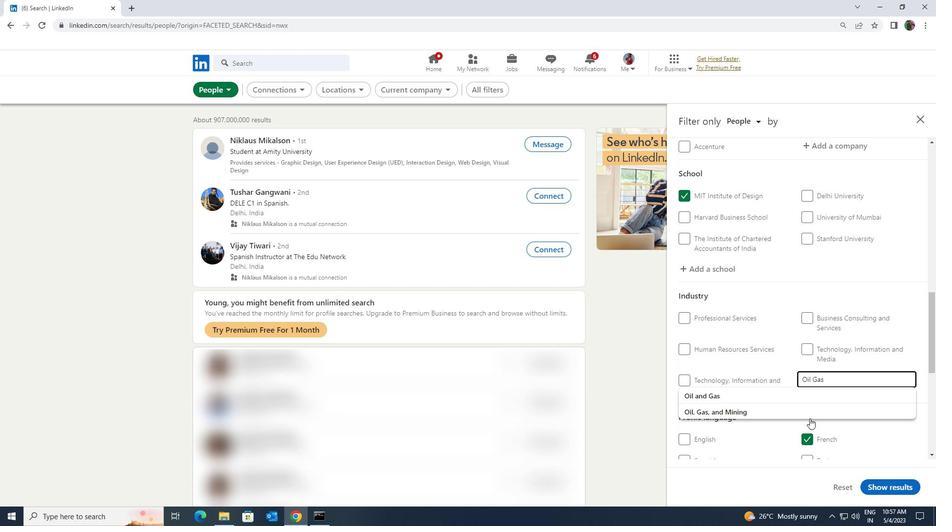 
Action: Mouse pressed left at (808, 409)
Screenshot: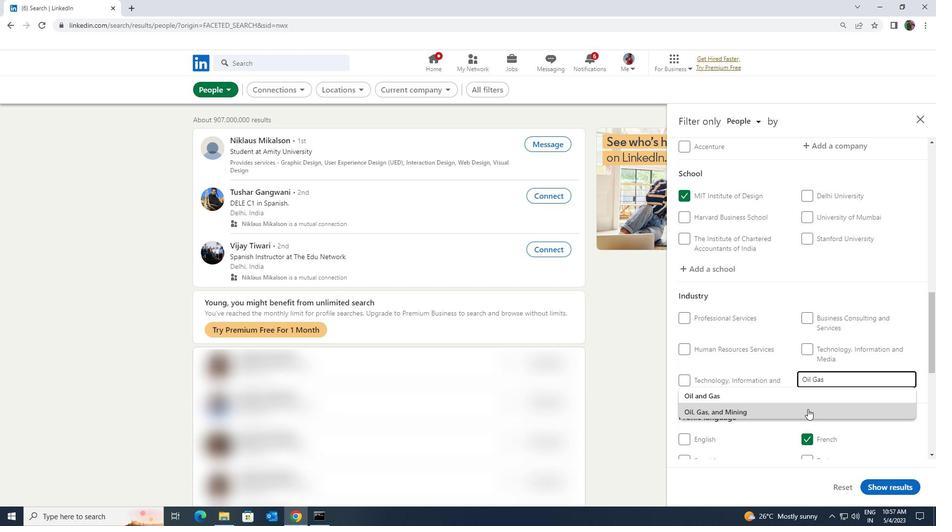 
Action: Mouse moved to (808, 405)
Screenshot: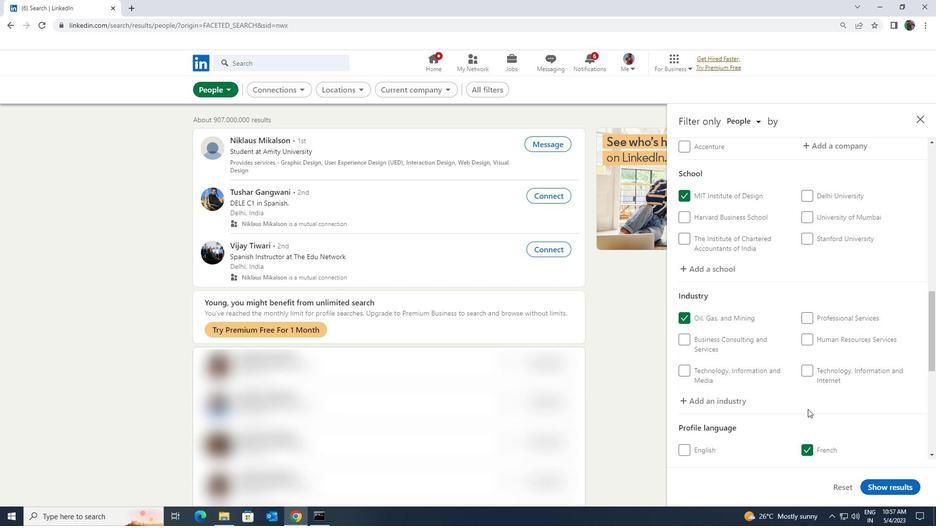 
Action: Mouse scrolled (808, 405) with delta (0, 0)
Screenshot: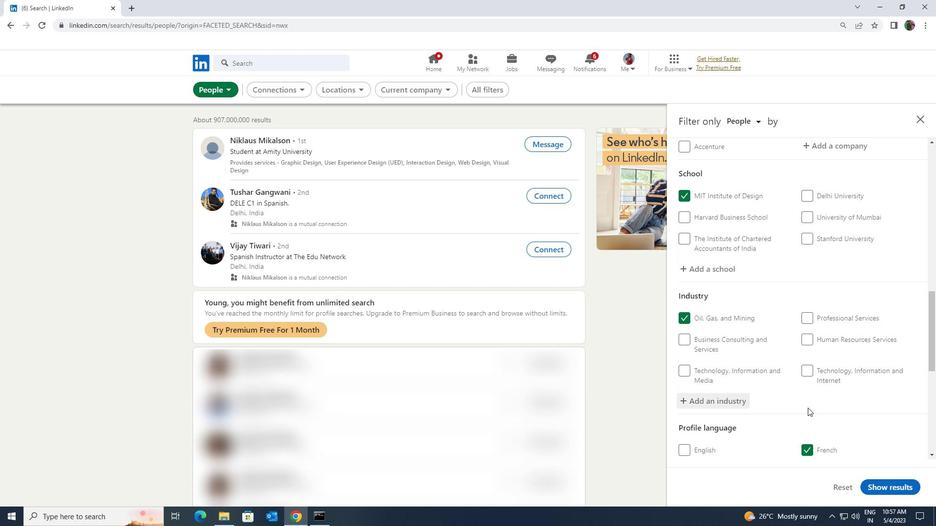 
Action: Mouse scrolled (808, 405) with delta (0, 0)
Screenshot: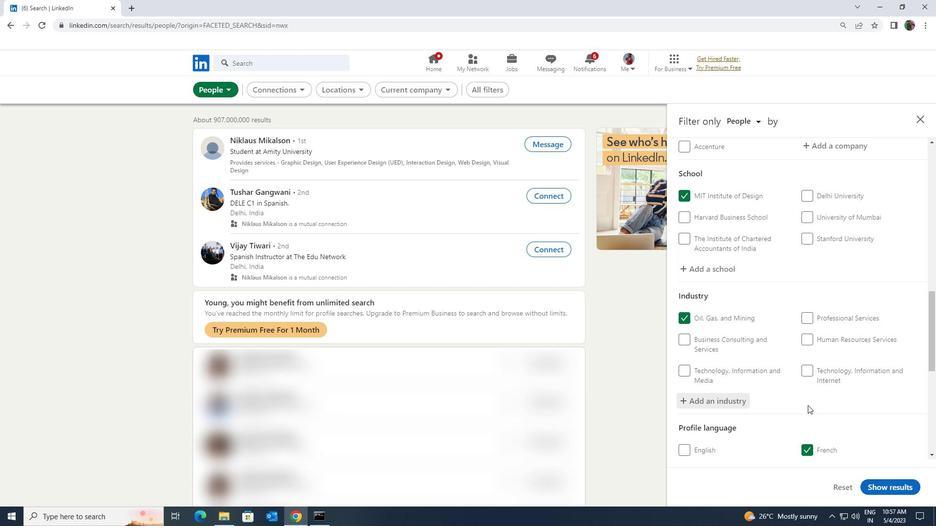 
Action: Mouse scrolled (808, 405) with delta (0, 0)
Screenshot: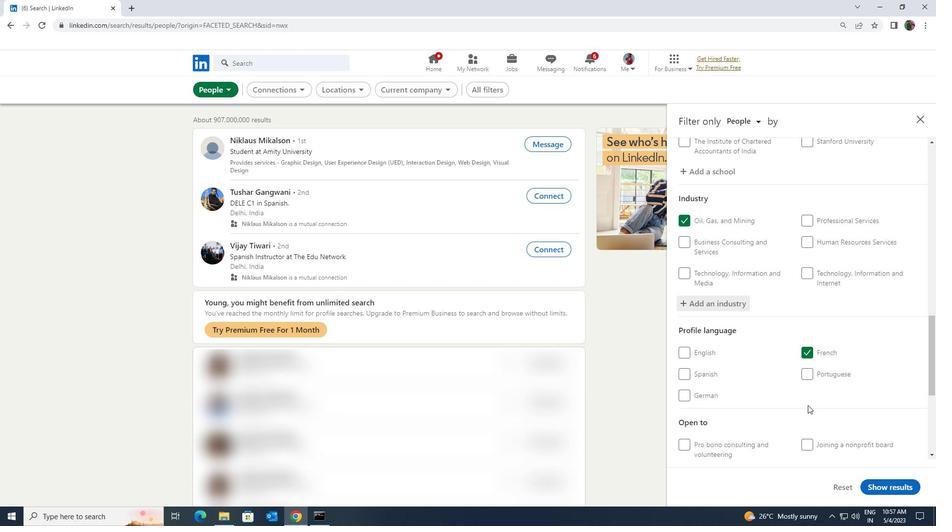 
Action: Mouse moved to (809, 404)
Screenshot: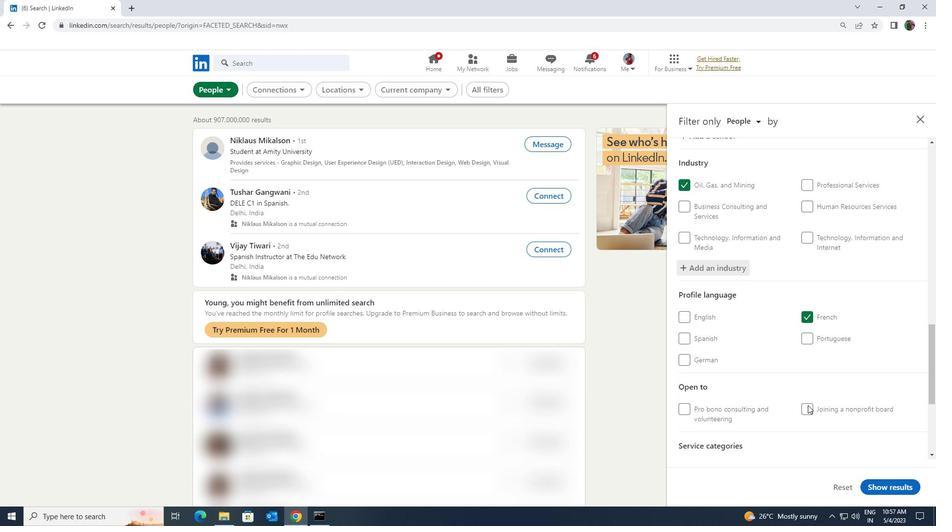 
Action: Mouse scrolled (809, 403) with delta (0, 0)
Screenshot: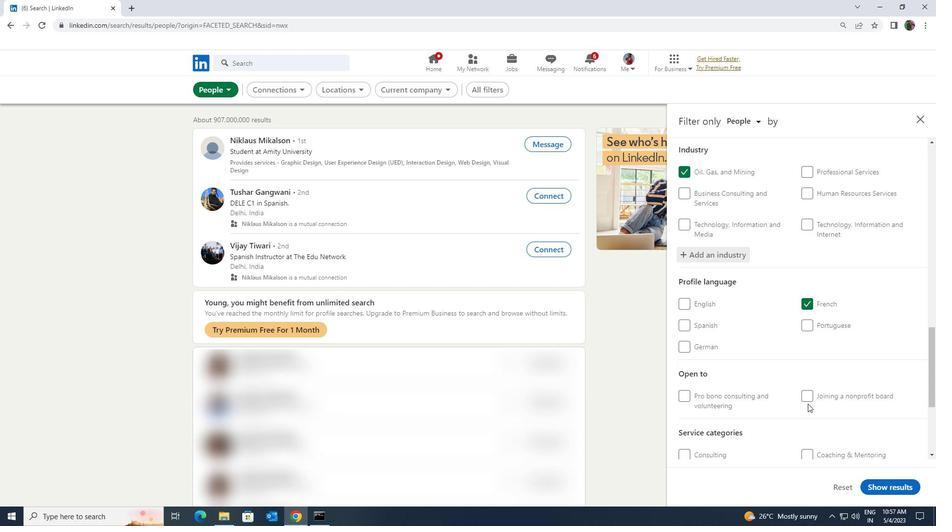 
Action: Mouse scrolled (809, 403) with delta (0, 0)
Screenshot: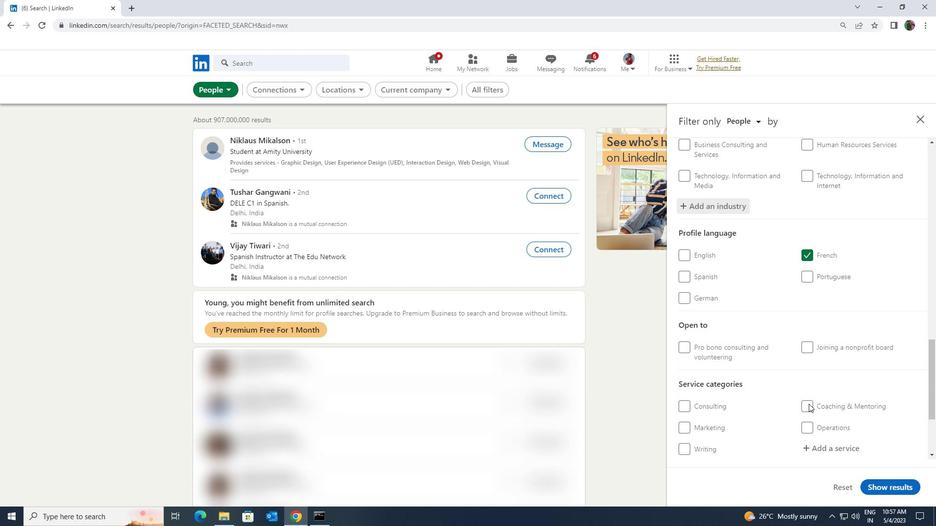 
Action: Mouse moved to (818, 398)
Screenshot: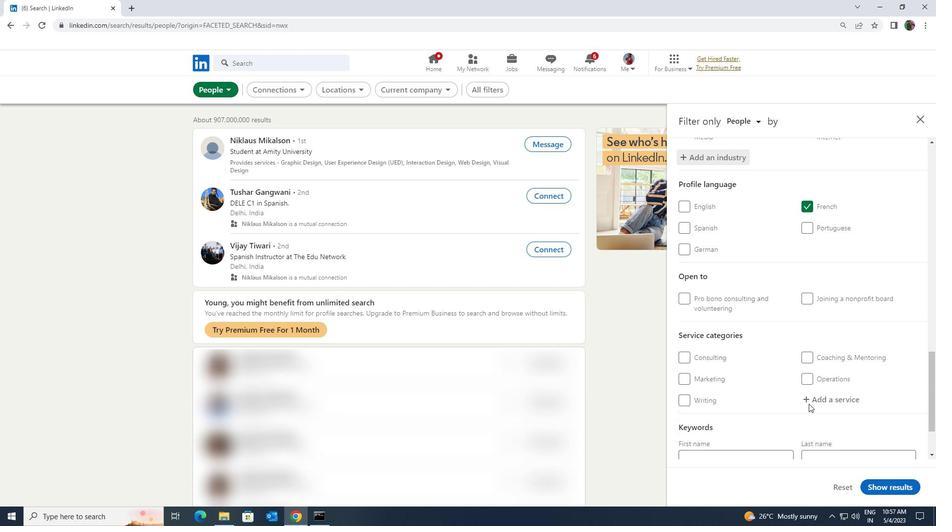 
Action: Mouse pressed left at (818, 398)
Screenshot: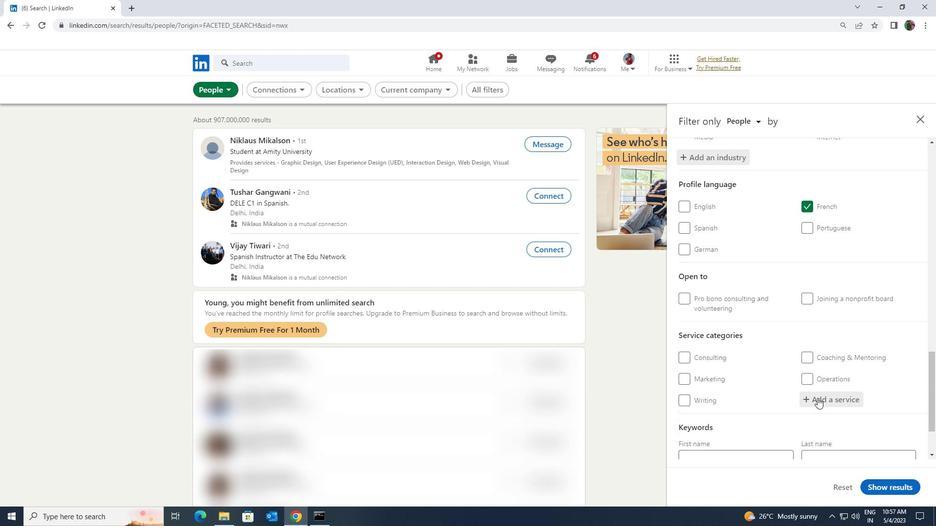 
Action: Key pressed <Key.shift>HR<Key.space><Key.shift><Key.shift><Key.shift><Key.shift>
Screenshot: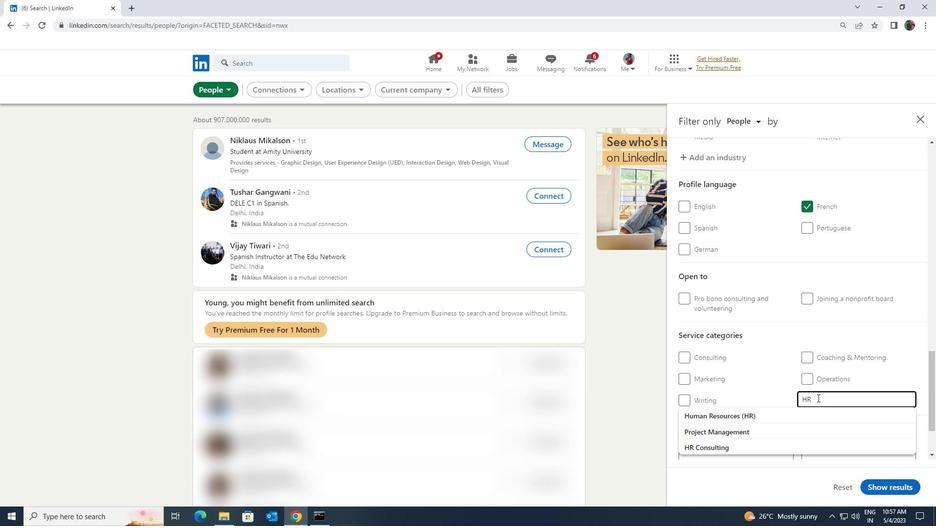 
Action: Mouse moved to (797, 442)
Screenshot: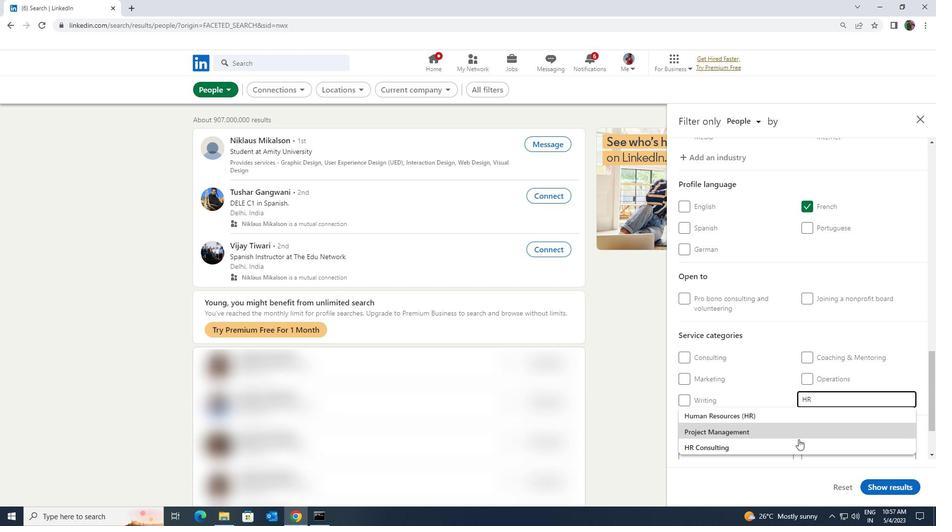 
Action: Mouse pressed left at (797, 442)
Screenshot: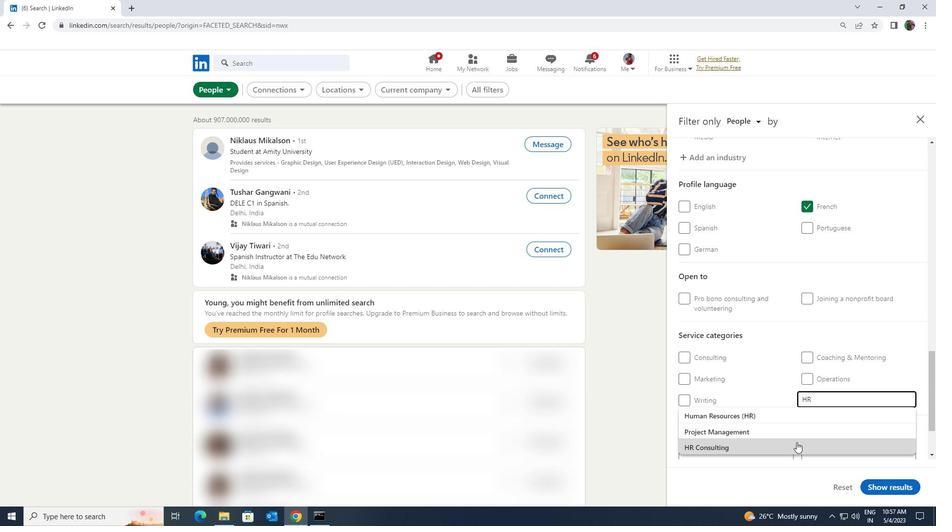 
Action: Mouse scrolled (797, 442) with delta (0, 0)
Screenshot: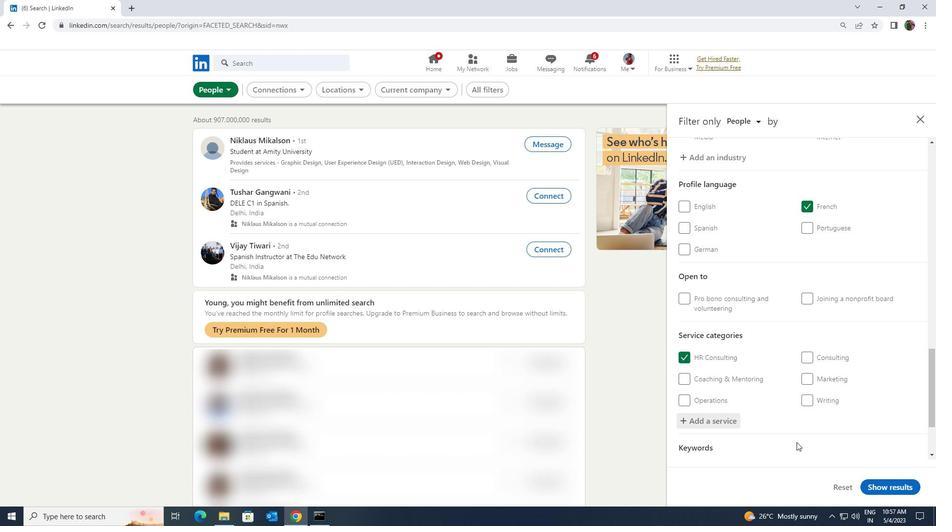 
Action: Mouse scrolled (797, 442) with delta (0, 0)
Screenshot: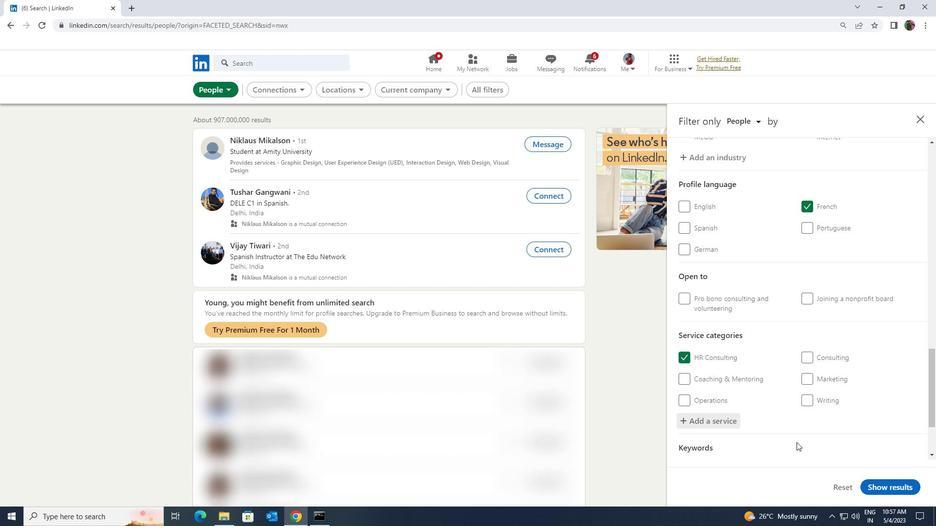 
Action: Mouse moved to (796, 440)
Screenshot: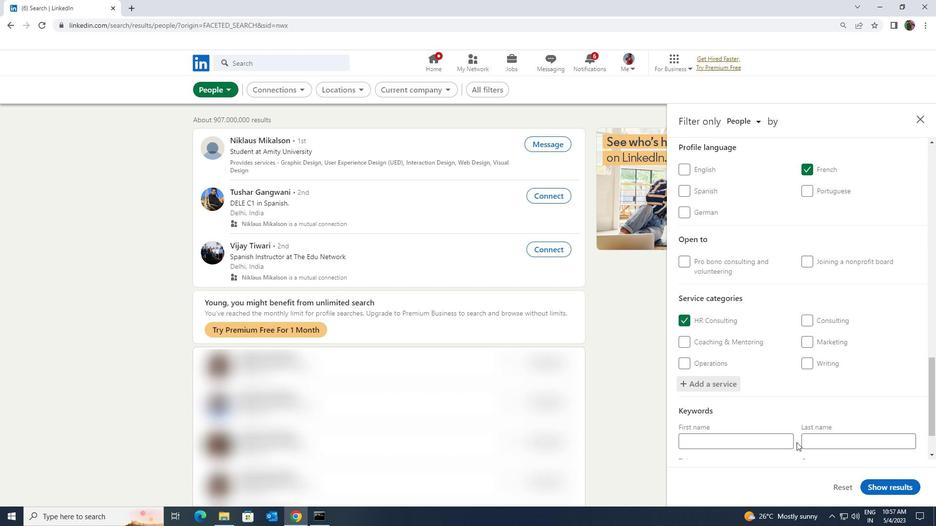
Action: Mouse scrolled (796, 440) with delta (0, 0)
Screenshot: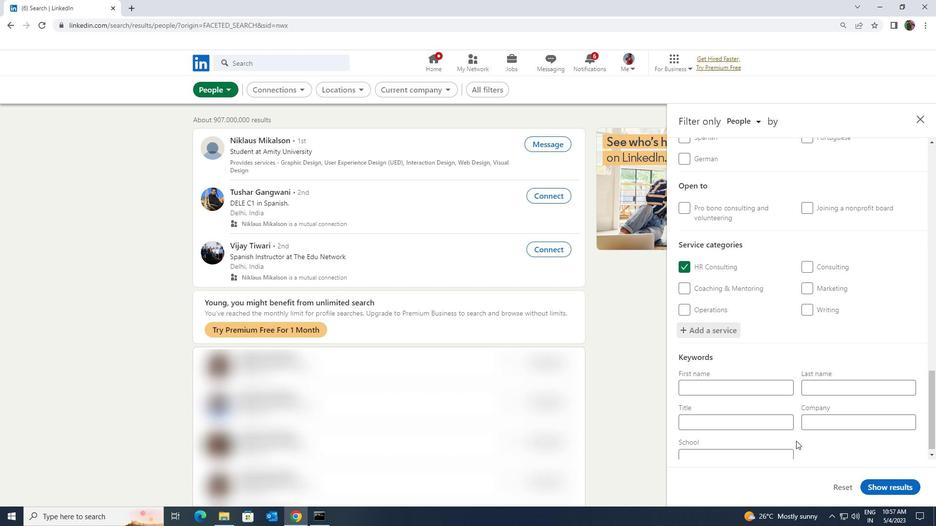 
Action: Mouse moved to (785, 413)
Screenshot: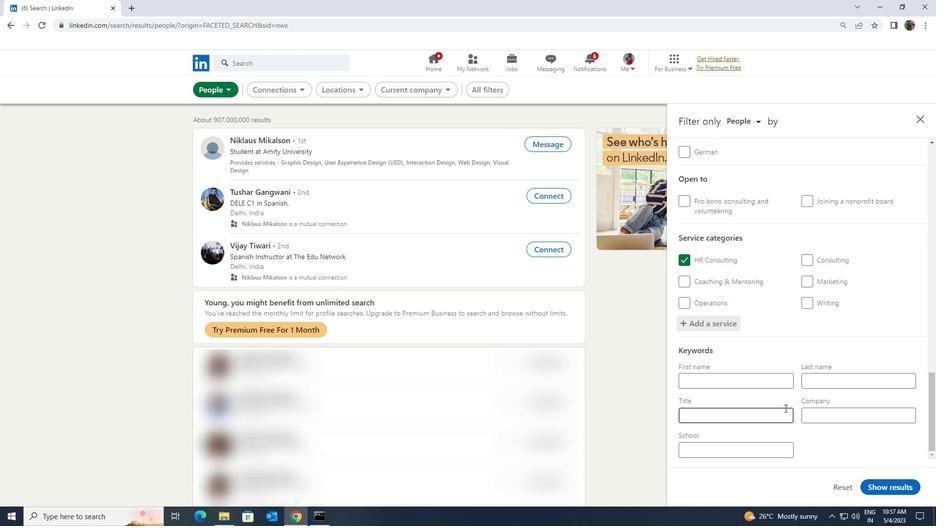 
Action: Mouse pressed left at (785, 413)
Screenshot: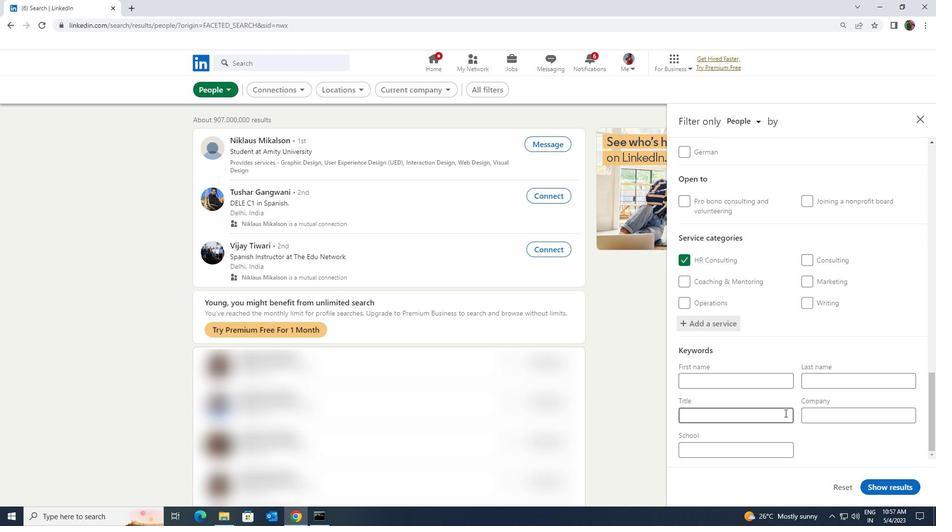 
Action: Key pressed <Key.shift><Key.shift><Key.shift><Key.shift><Key.shift><Key.shift><Key.shift><Key.shift><Key.shift><Key.shift><Key.shift><Key.shift><Key.shift><Key.shift><Key.shift><Key.shift><Key.shift><Key.shift><Key.shift><Key.shift><Key.shift><Key.shift><Key.shift><Key.shift><Key.shift><Key.shift><Key.shift><Key.shift><Key.shift><Key.shift><Key.shift><Key.shift><Key.shift><Key.shift><Key.shift><Key.shift><Key.shift><Key.shift>SR<Key.backspace><Key.shift>ER<Key.backspace><Key.backspace>ERVICE<Key.space><Key.shift>DOG<Key.space><Key.shift>TRAINER
Screenshot: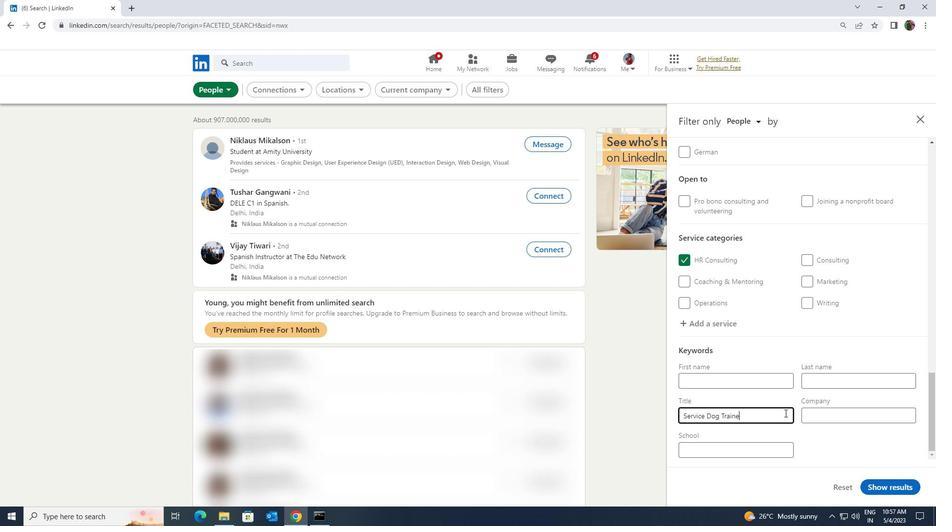 
Action: Mouse moved to (866, 486)
Screenshot: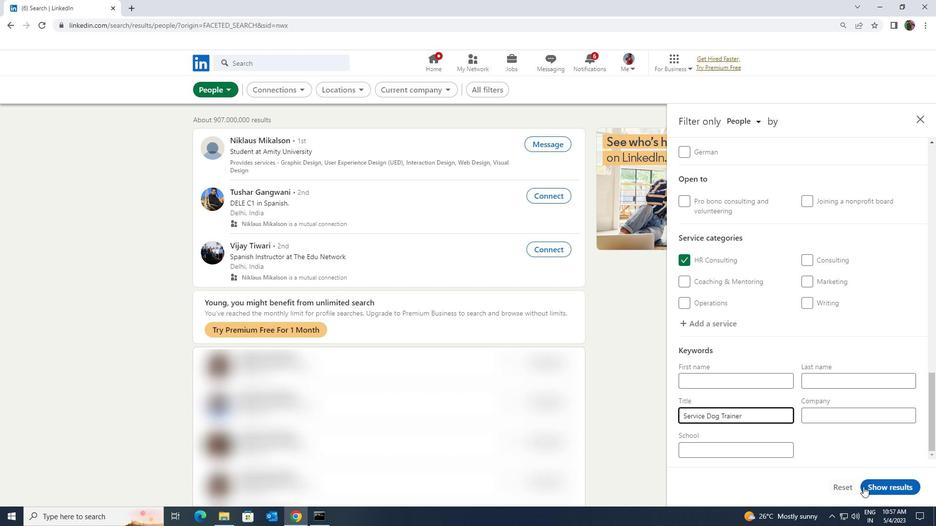 
Action: Mouse pressed left at (866, 486)
Screenshot: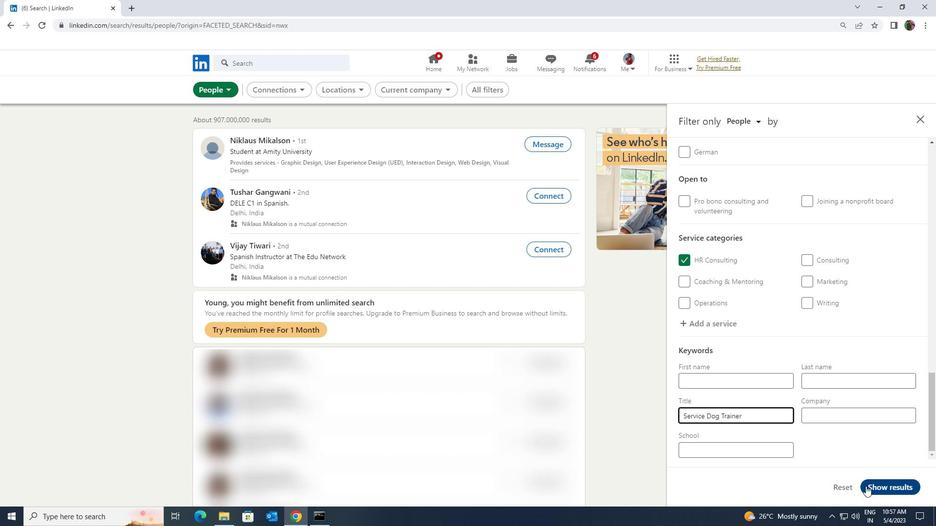 
